 Task: Look for space in Denain, France from 1st June, 2023 to 9th June, 2023 for 6 adults in price range Rs.6000 to Rs.12000. Place can be entire place with 3 bedrooms having 3 beds and 3 bathrooms. Property type can be house, flat, guest house. Booking option can be shelf check-in. Required host language is English.
Action: Mouse moved to (381, 99)
Screenshot: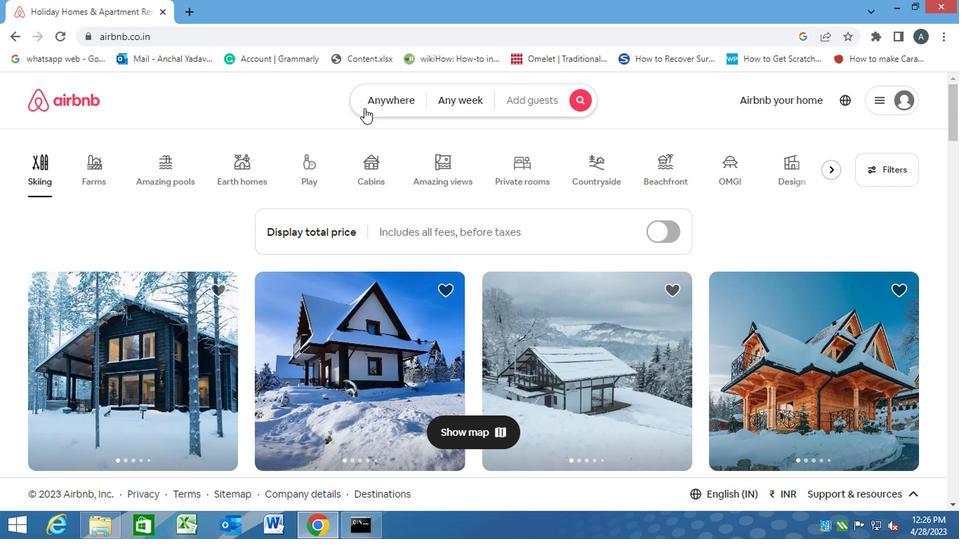 
Action: Mouse pressed left at (381, 99)
Screenshot: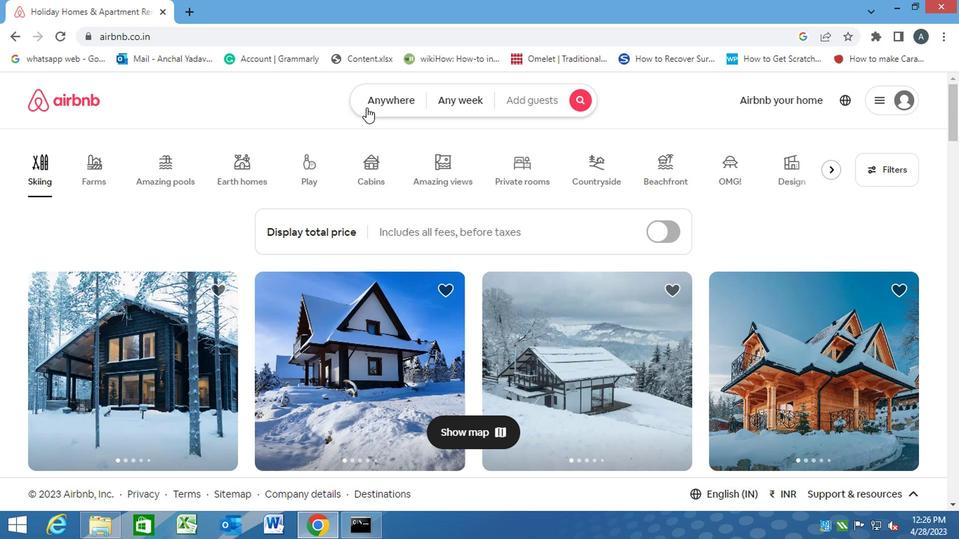 
Action: Mouse moved to (320, 159)
Screenshot: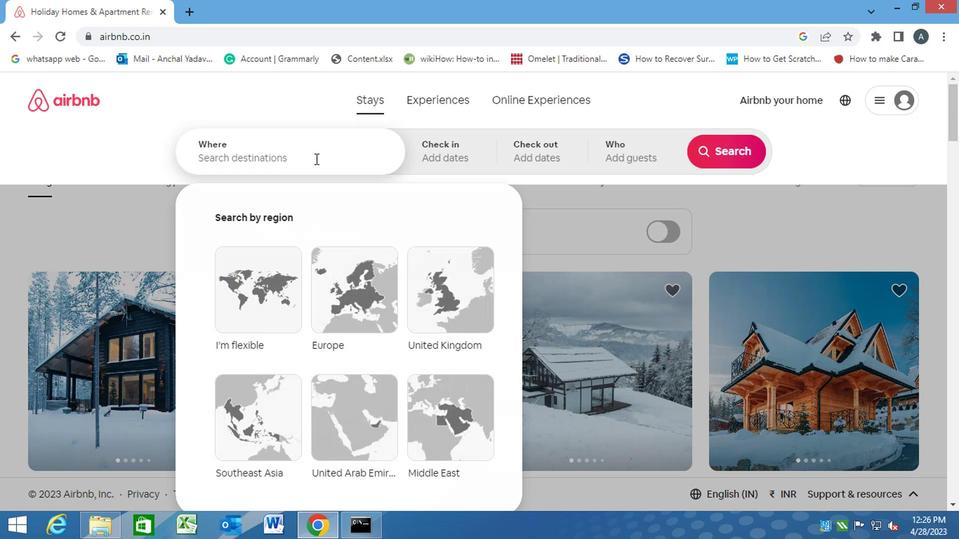 
Action: Mouse pressed left at (320, 159)
Screenshot: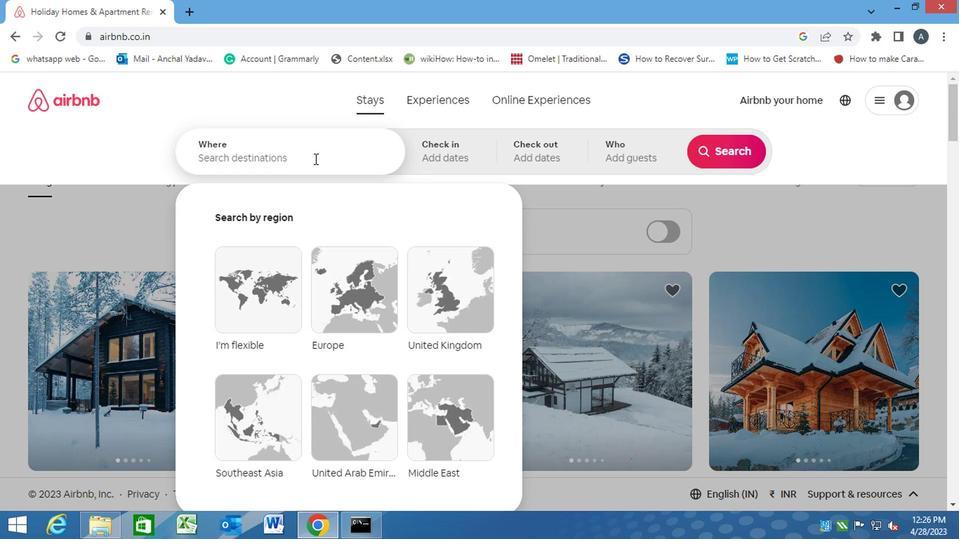 
Action: Key pressed d<Key.caps_lock>enain,<Key.space><Key.caps_lock>f<Key.caps_lock>rance<Key.enter>
Screenshot: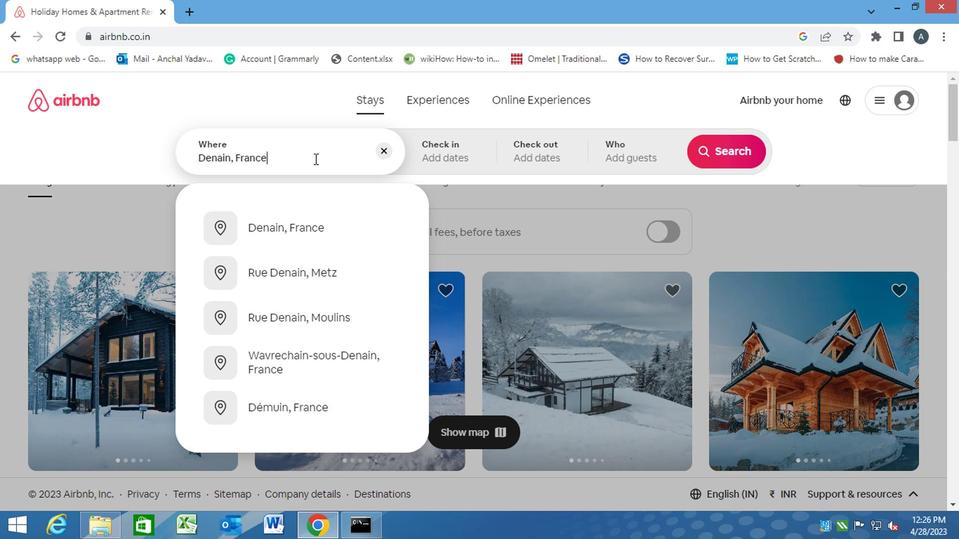 
Action: Mouse moved to (710, 268)
Screenshot: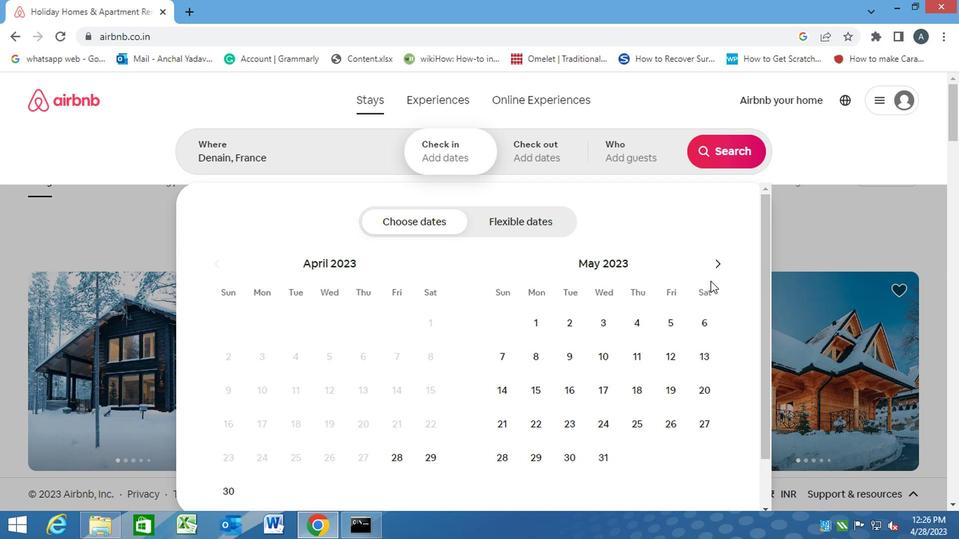 
Action: Mouse pressed left at (710, 268)
Screenshot: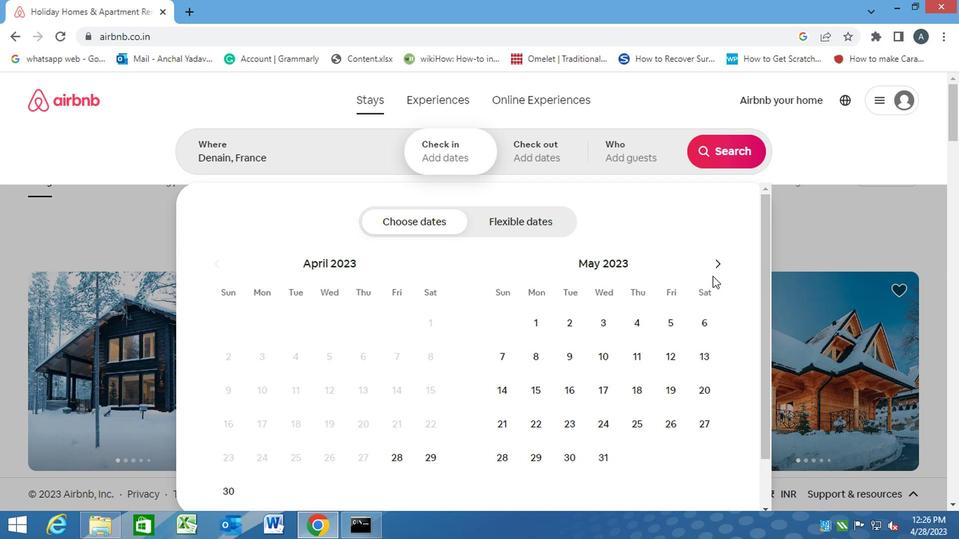 
Action: Mouse moved to (630, 328)
Screenshot: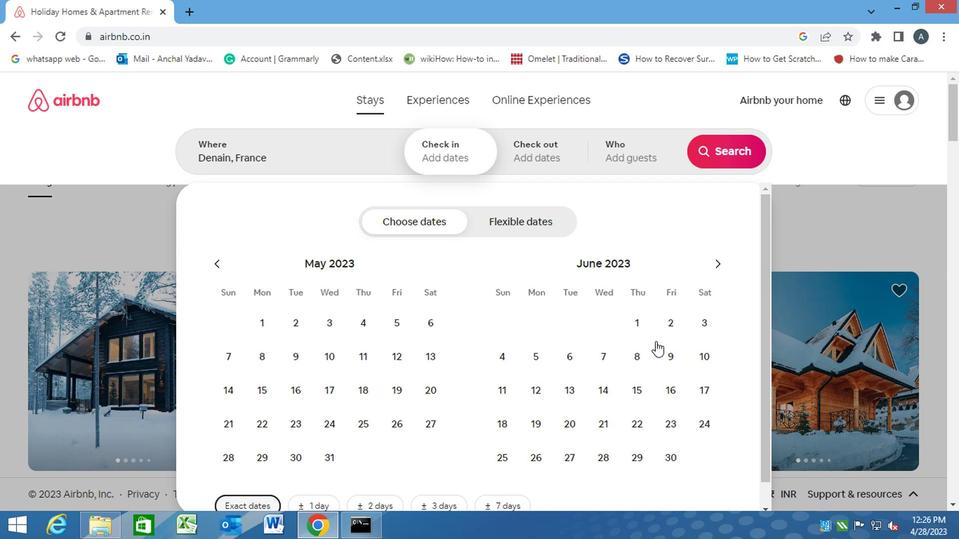 
Action: Mouse pressed left at (630, 328)
Screenshot: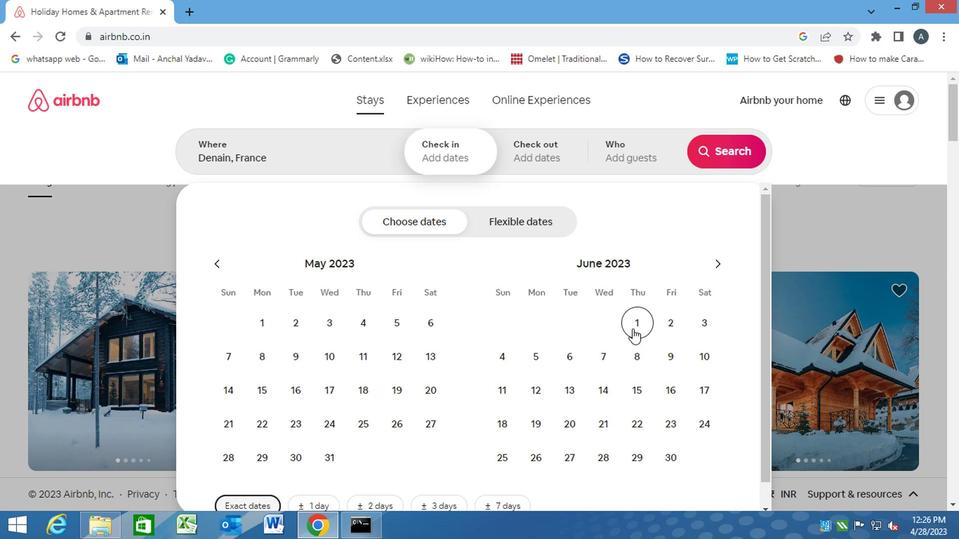 
Action: Mouse moved to (670, 359)
Screenshot: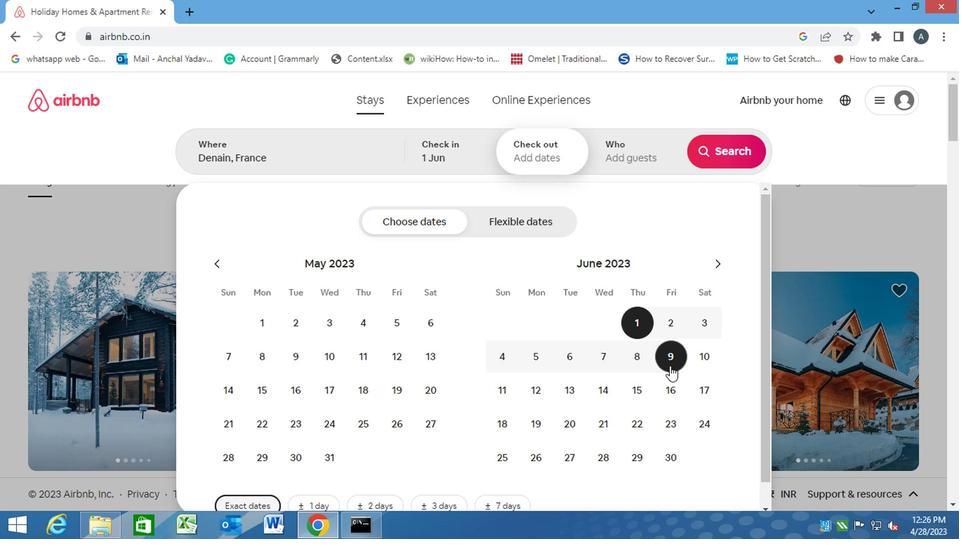 
Action: Mouse pressed left at (670, 359)
Screenshot: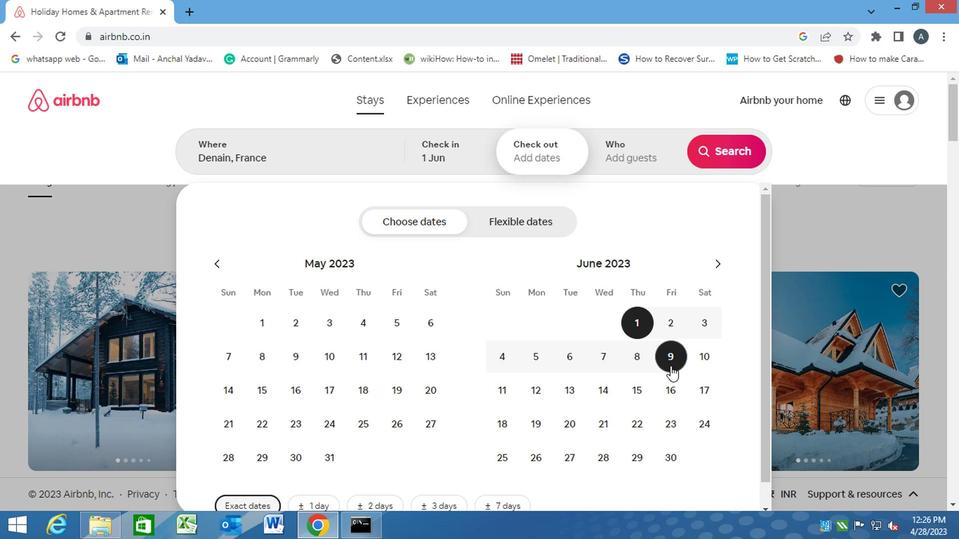 
Action: Mouse moved to (630, 152)
Screenshot: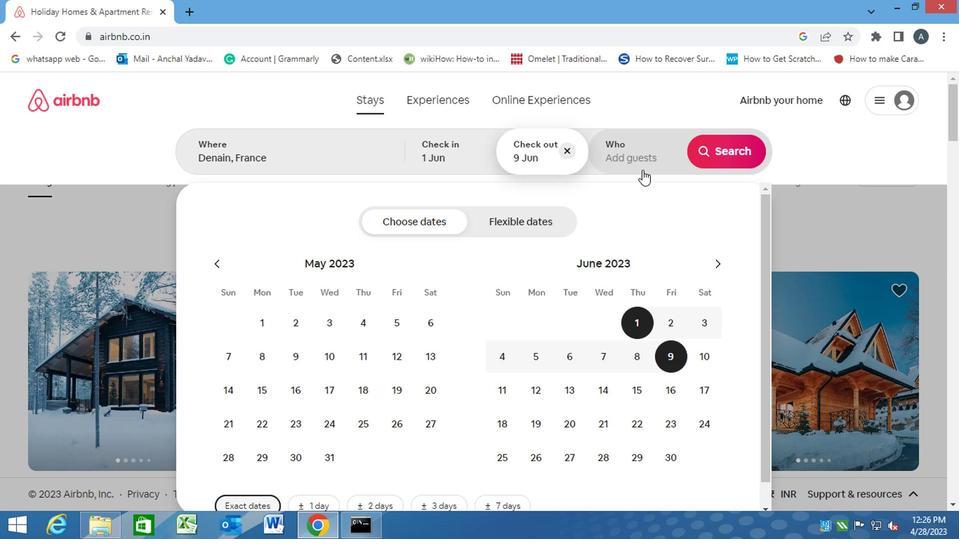 
Action: Mouse pressed left at (630, 152)
Screenshot: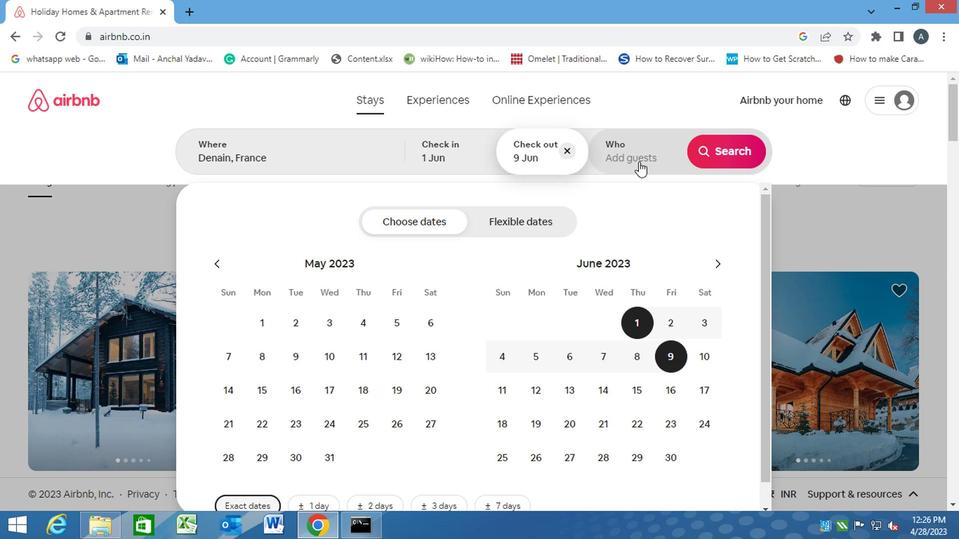 
Action: Mouse moved to (724, 225)
Screenshot: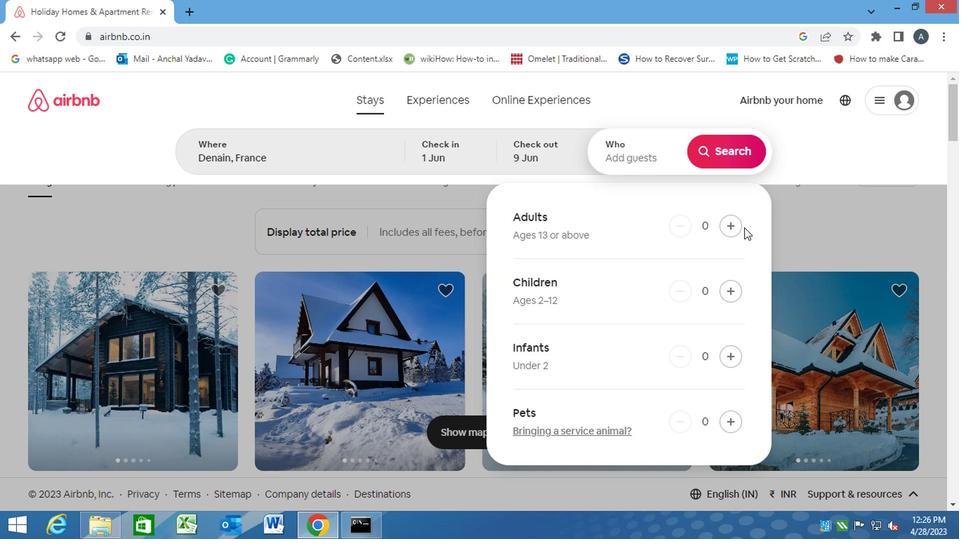 
Action: Mouse pressed left at (724, 225)
Screenshot: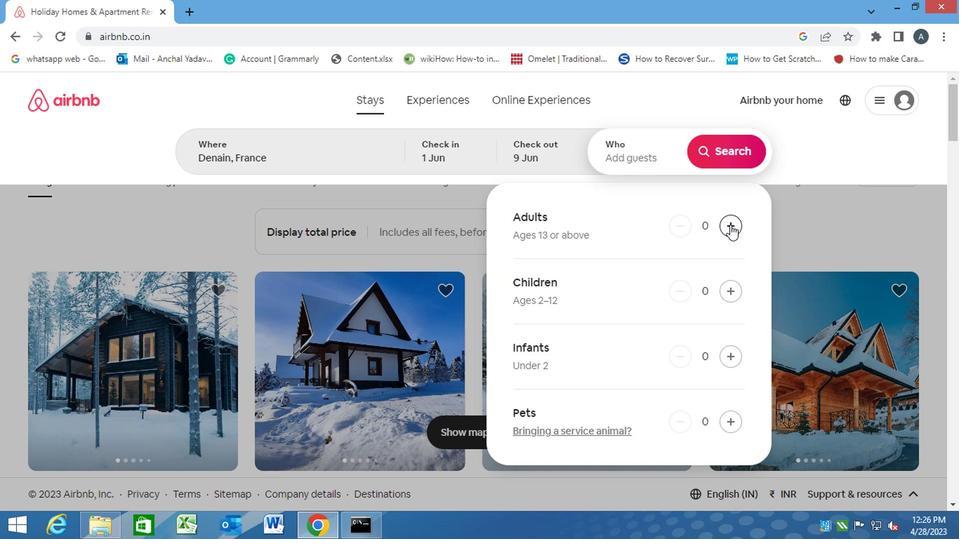 
Action: Mouse pressed left at (724, 225)
Screenshot: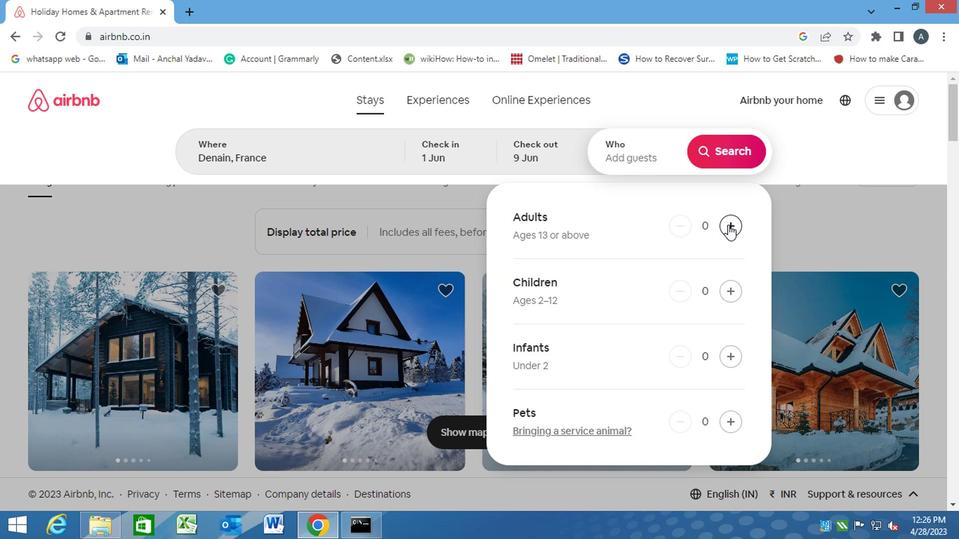 
Action: Mouse pressed left at (724, 225)
Screenshot: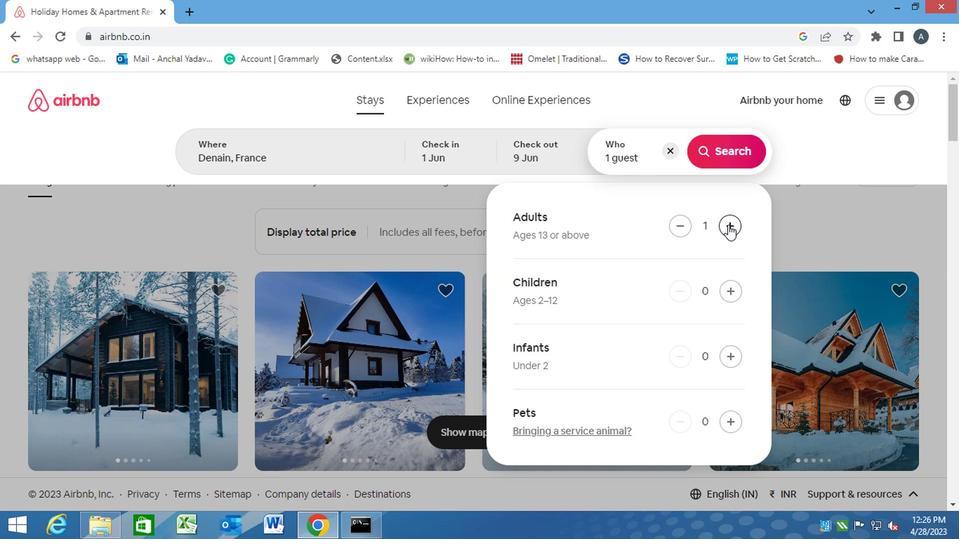 
Action: Mouse pressed left at (724, 225)
Screenshot: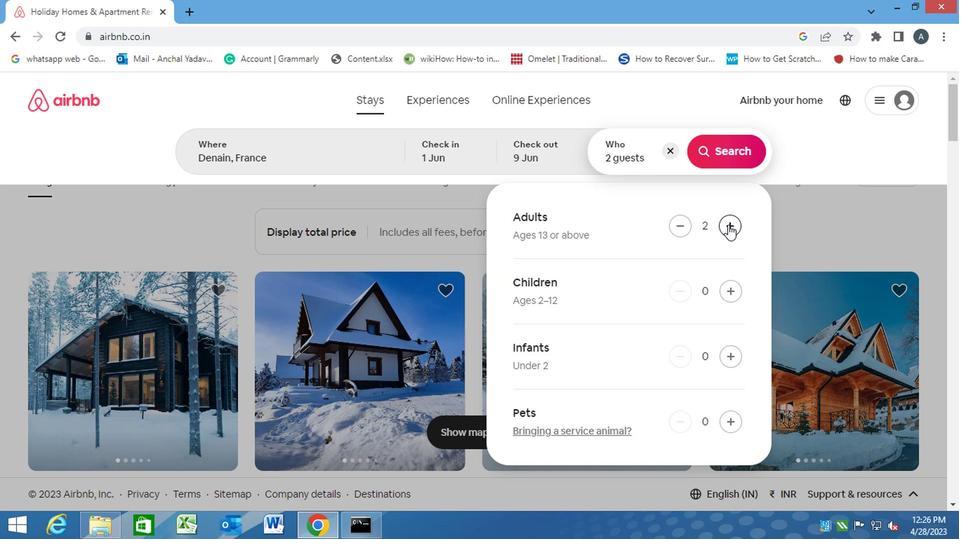 
Action: Mouse pressed left at (724, 225)
Screenshot: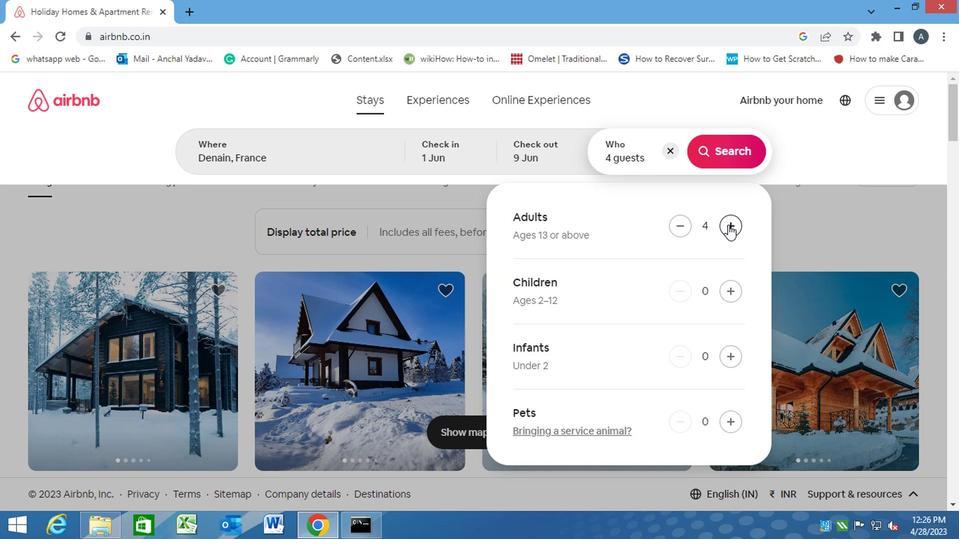
Action: Mouse pressed left at (724, 225)
Screenshot: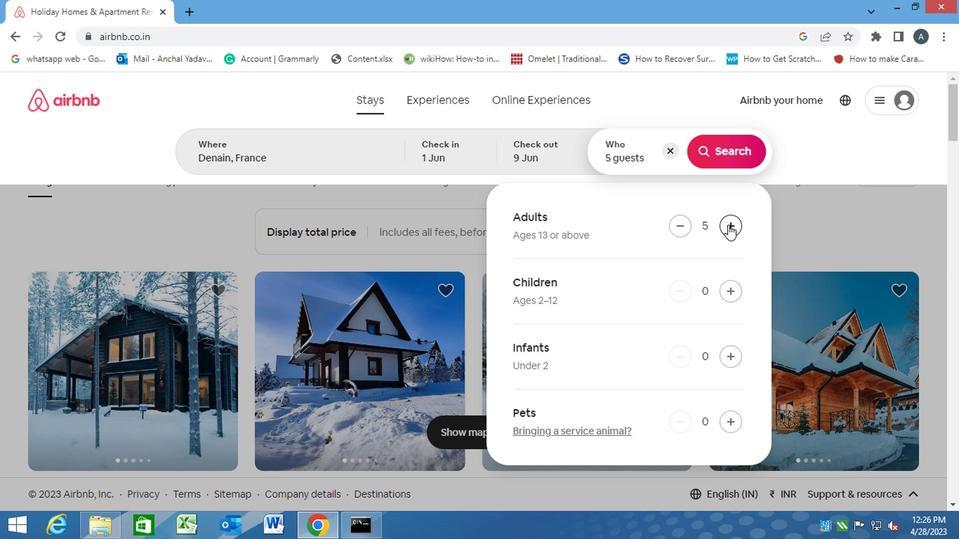 
Action: Mouse moved to (720, 154)
Screenshot: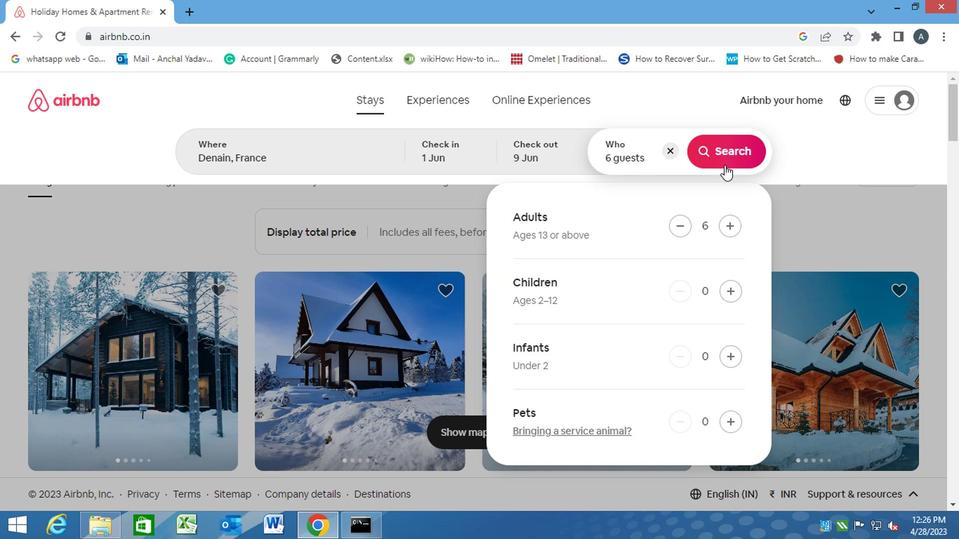 
Action: Mouse pressed left at (720, 154)
Screenshot: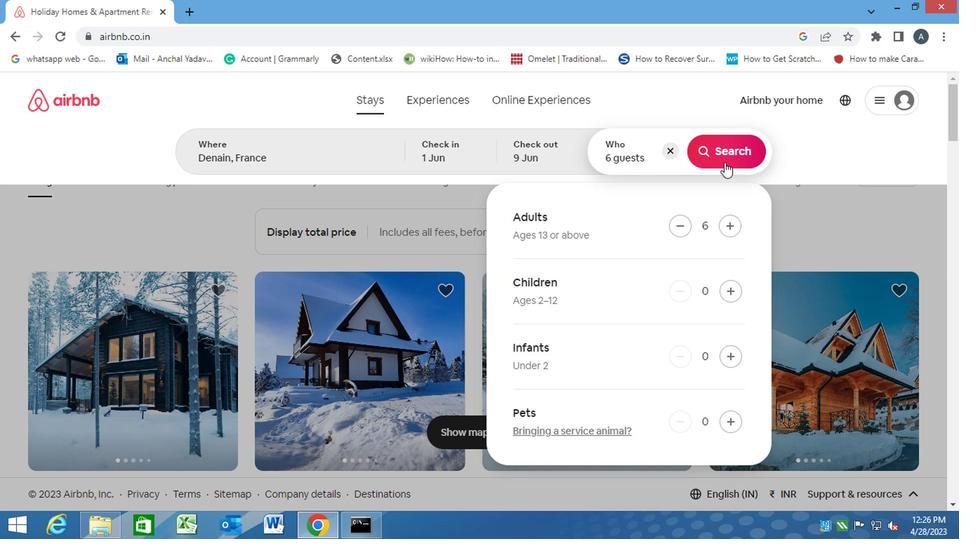 
Action: Mouse moved to (903, 151)
Screenshot: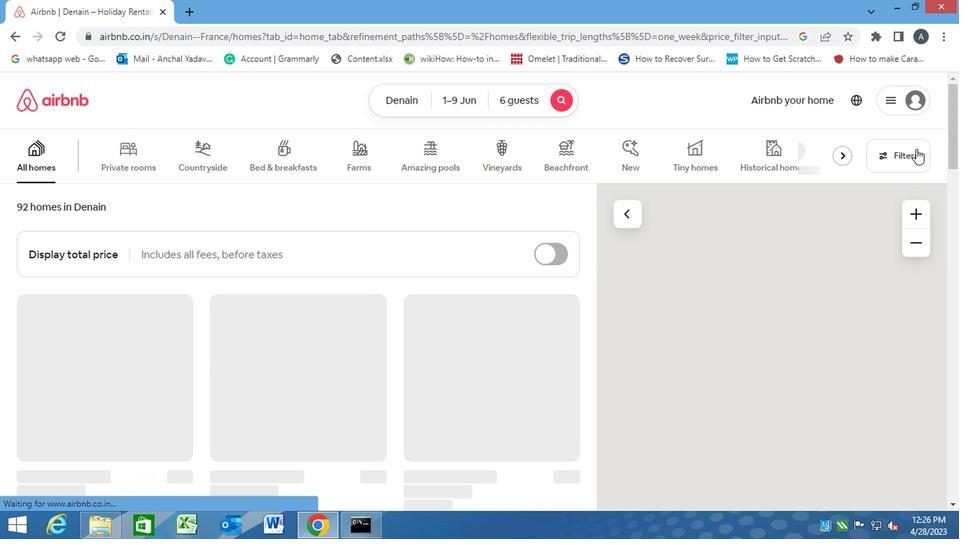 
Action: Mouse pressed left at (903, 151)
Screenshot: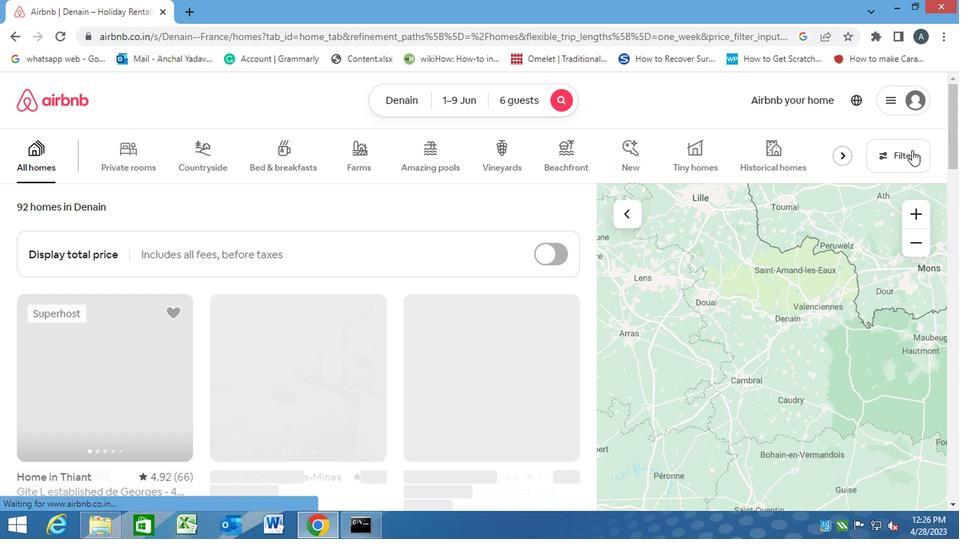 
Action: Mouse moved to (256, 319)
Screenshot: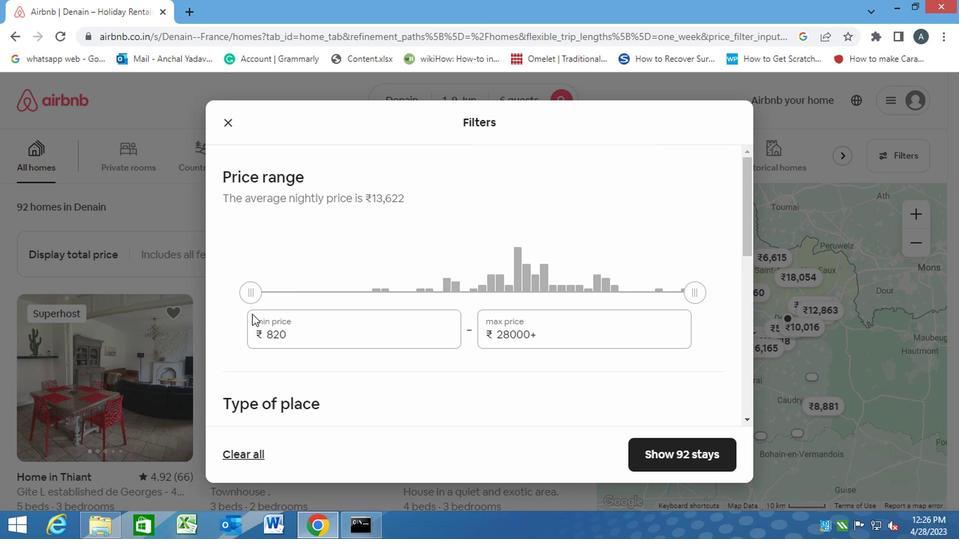 
Action: Mouse scrolled (256, 319) with delta (0, 0)
Screenshot: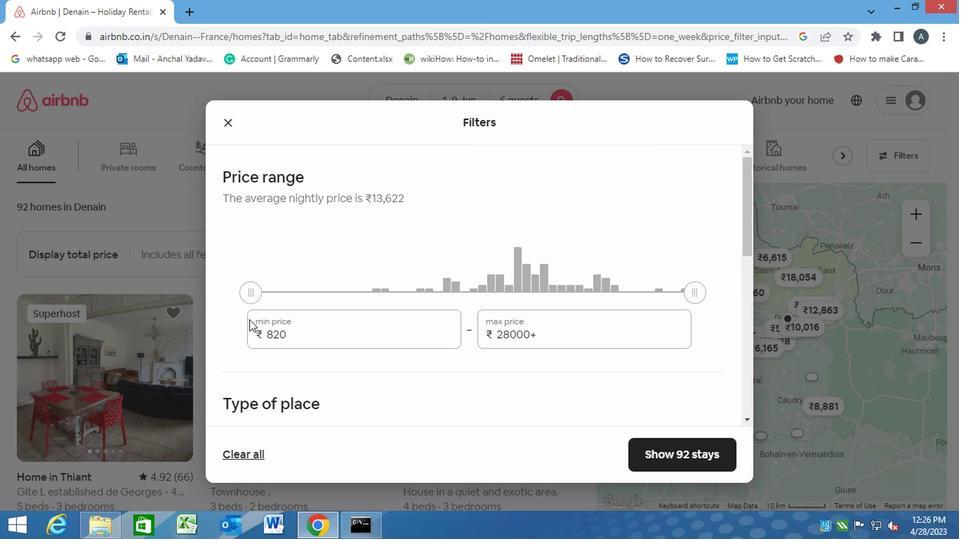 
Action: Mouse scrolled (256, 319) with delta (0, 0)
Screenshot: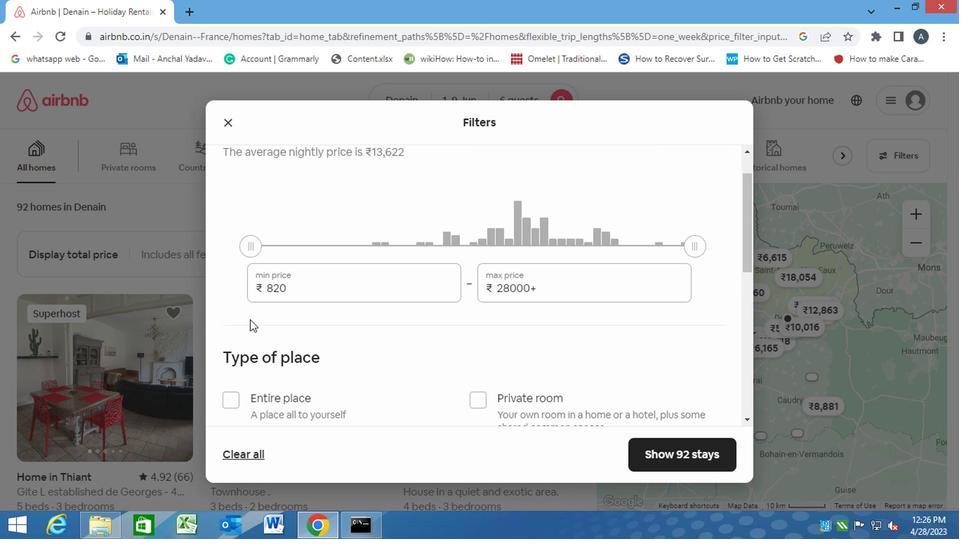 
Action: Mouse moved to (296, 192)
Screenshot: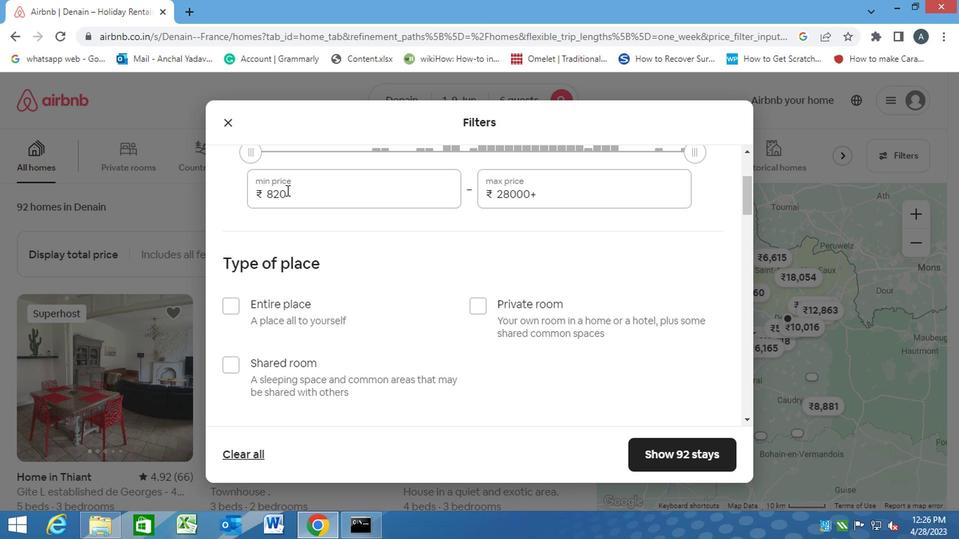 
Action: Mouse pressed left at (296, 192)
Screenshot: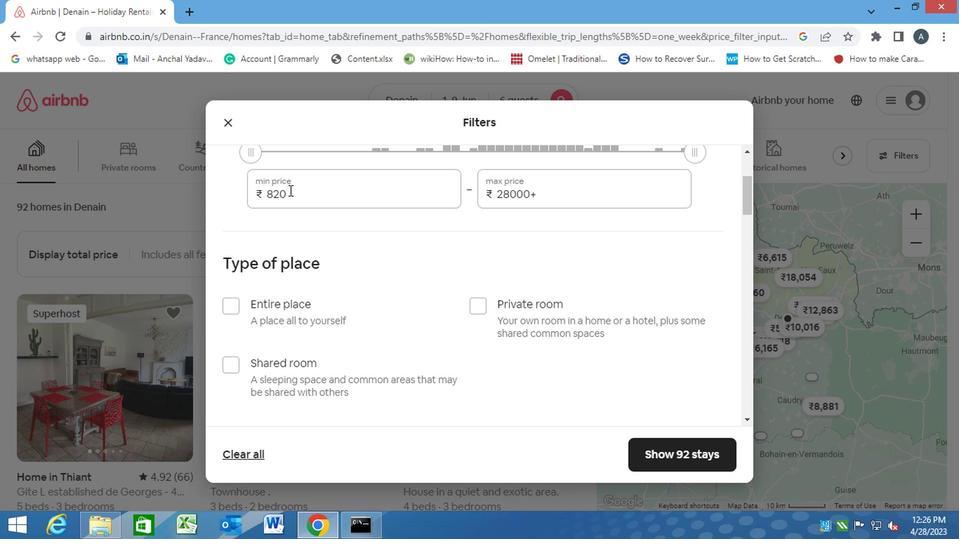 
Action: Mouse moved to (259, 194)
Screenshot: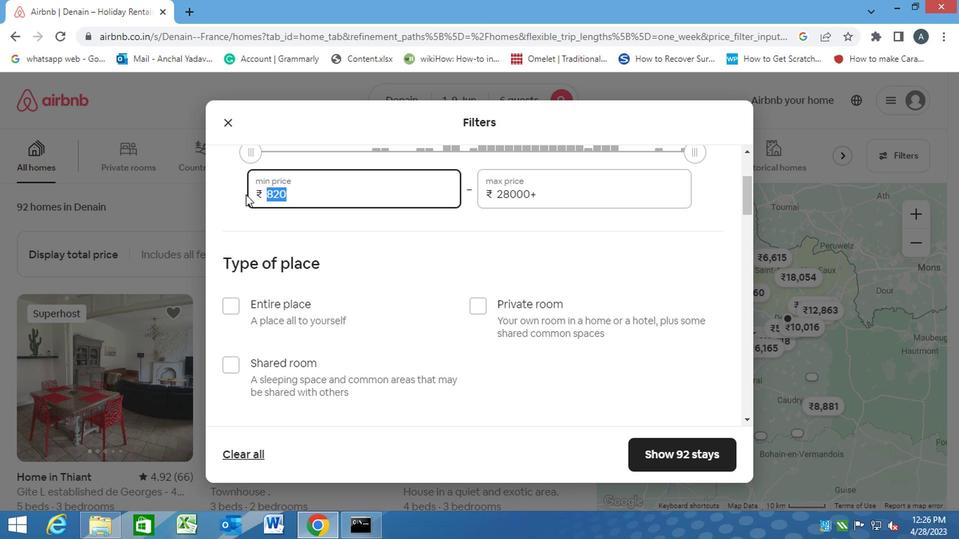 
Action: Key pressed 6000<Key.tab><Key.backspace><Key.backspace><Key.backspace><Key.backspace><Key.backspace><Key.backspace><Key.backspace><Key.backspace><Key.backspace><Key.backspace><Key.backspace><Key.backspace><Key.backspace><Key.backspace><Key.backspace><Key.backspace><Key.backspace><Key.backspace><Key.backspace><Key.backspace>12000
Screenshot: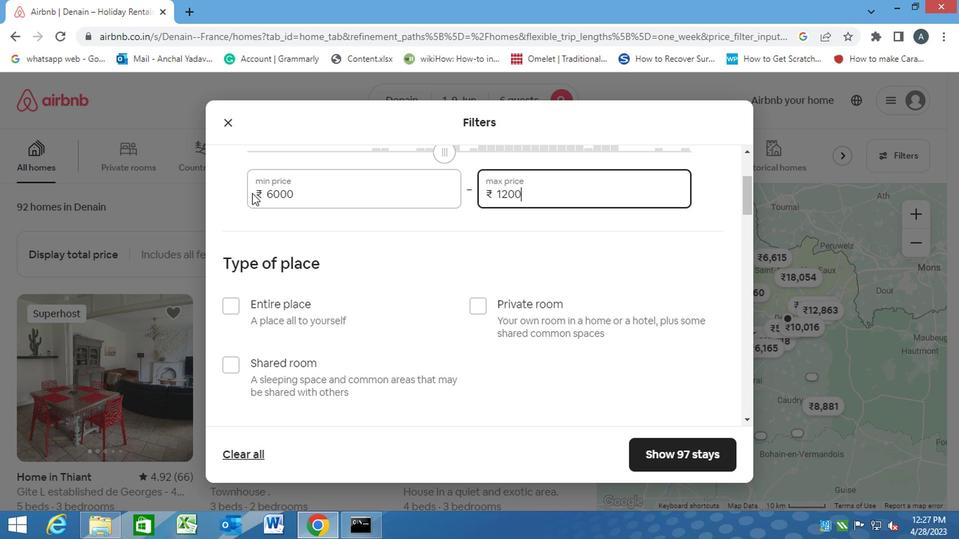 
Action: Mouse moved to (350, 233)
Screenshot: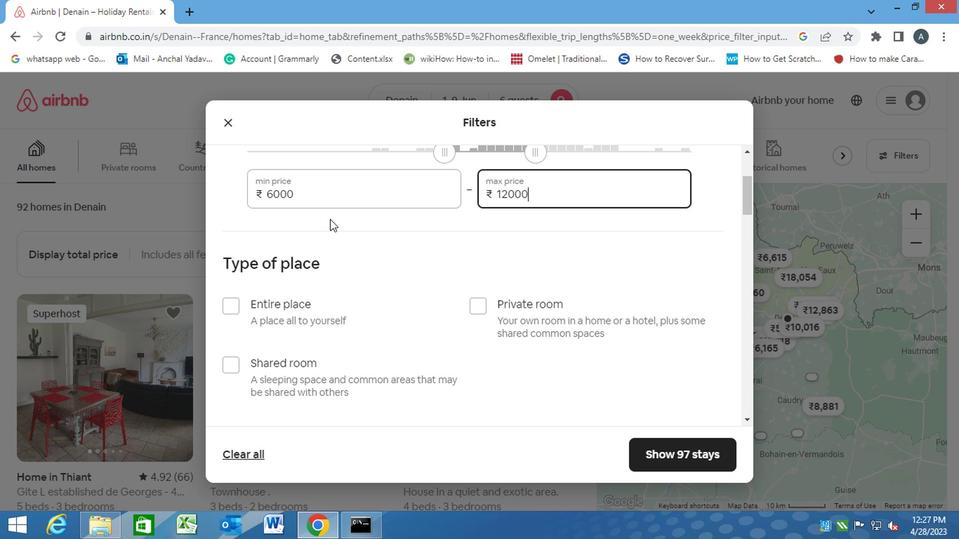 
Action: Mouse pressed left at (350, 233)
Screenshot: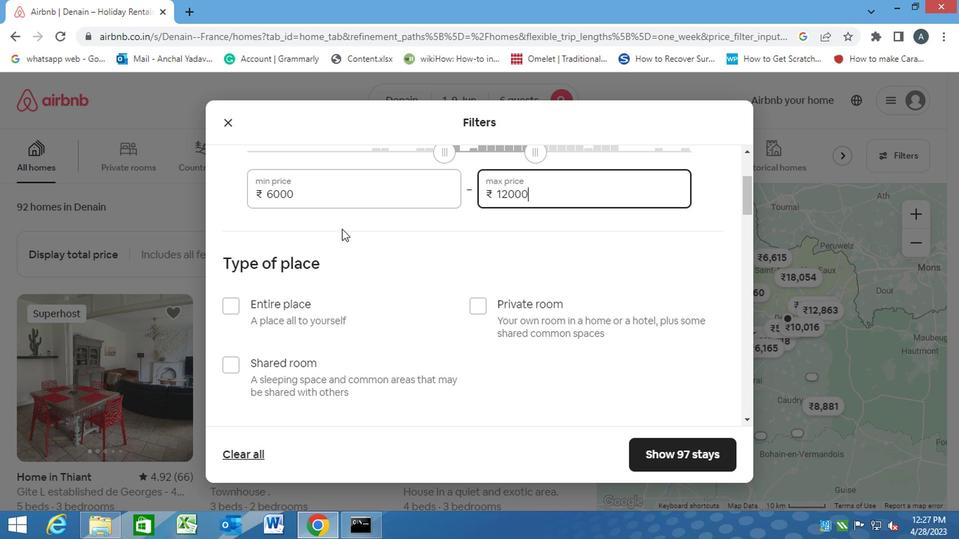 
Action: Mouse moved to (351, 233)
Screenshot: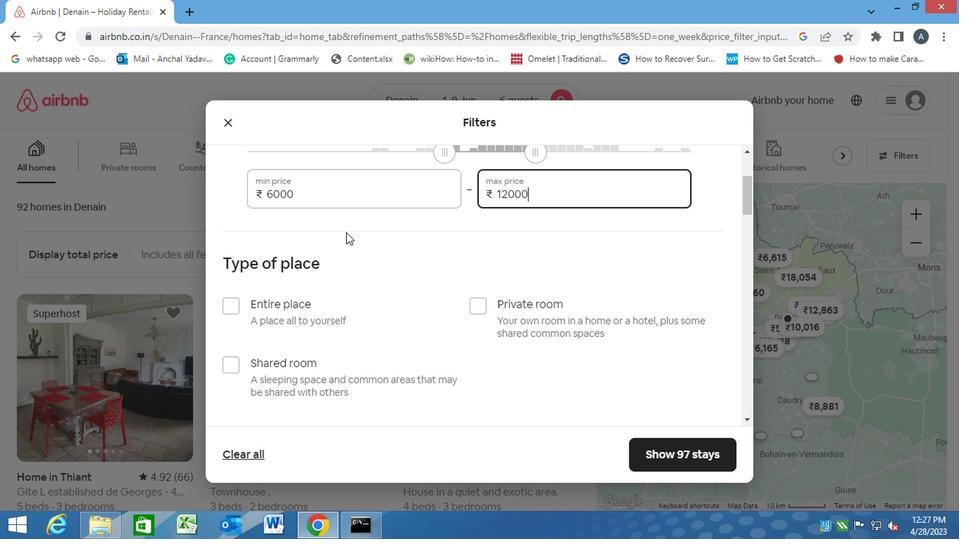 
Action: Mouse scrolled (351, 232) with delta (0, 0)
Screenshot: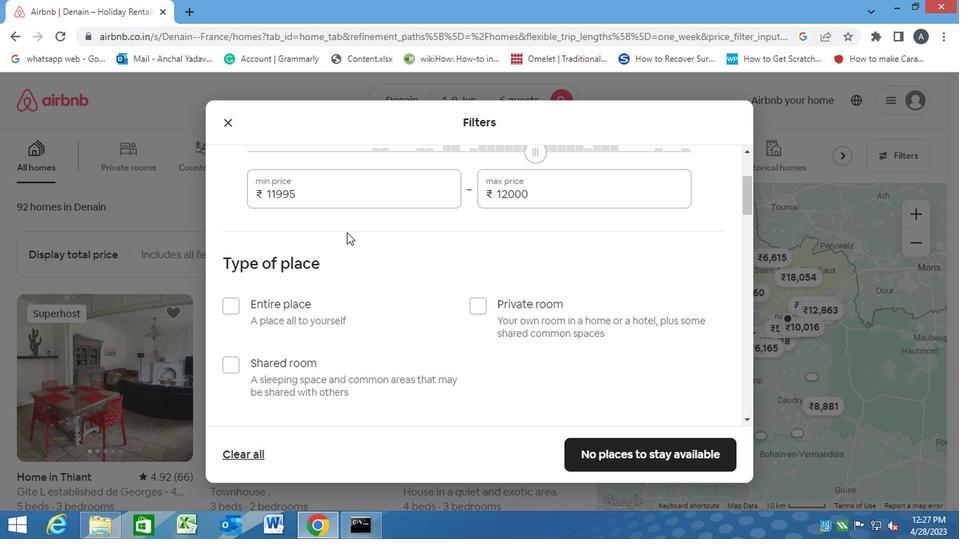 
Action: Mouse moved to (236, 231)
Screenshot: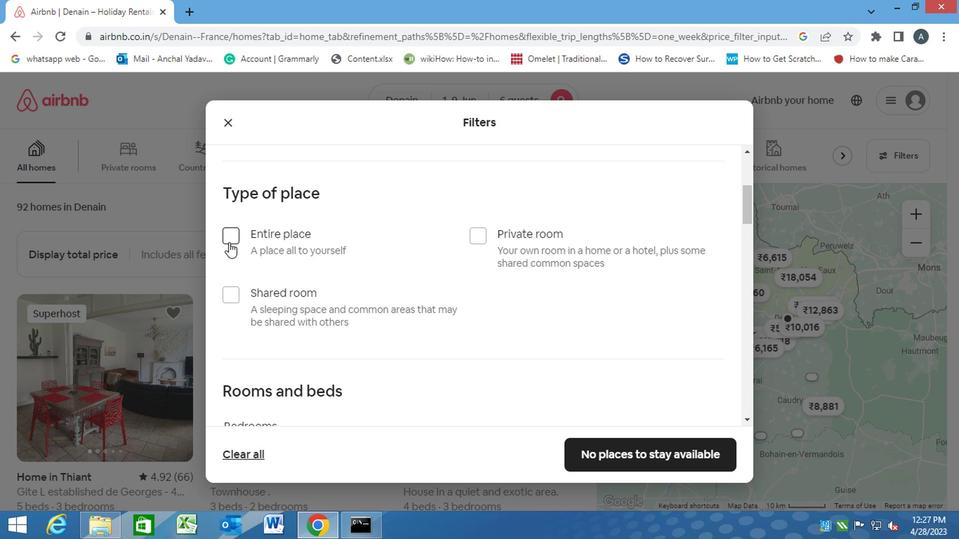 
Action: Mouse pressed left at (236, 231)
Screenshot: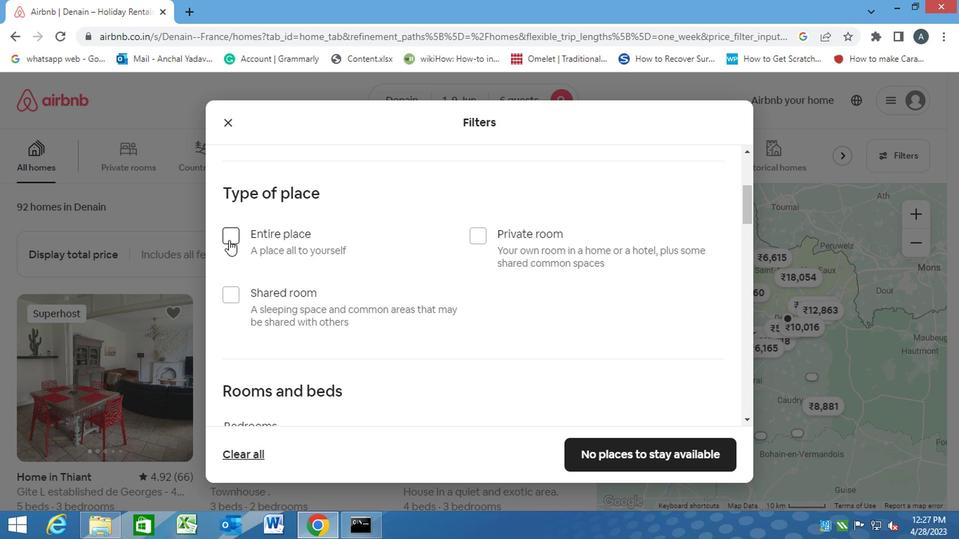 
Action: Mouse moved to (297, 267)
Screenshot: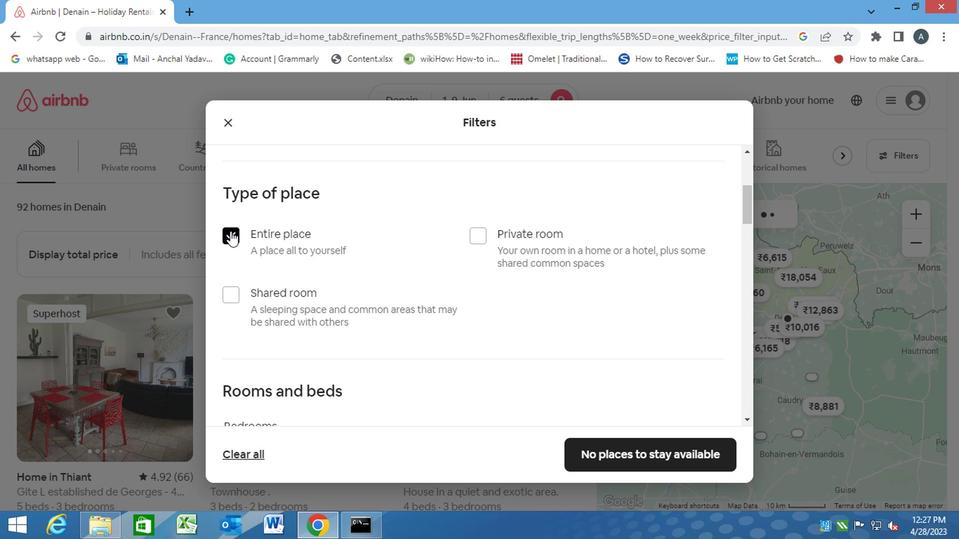 
Action: Mouse scrolled (297, 266) with delta (0, 0)
Screenshot: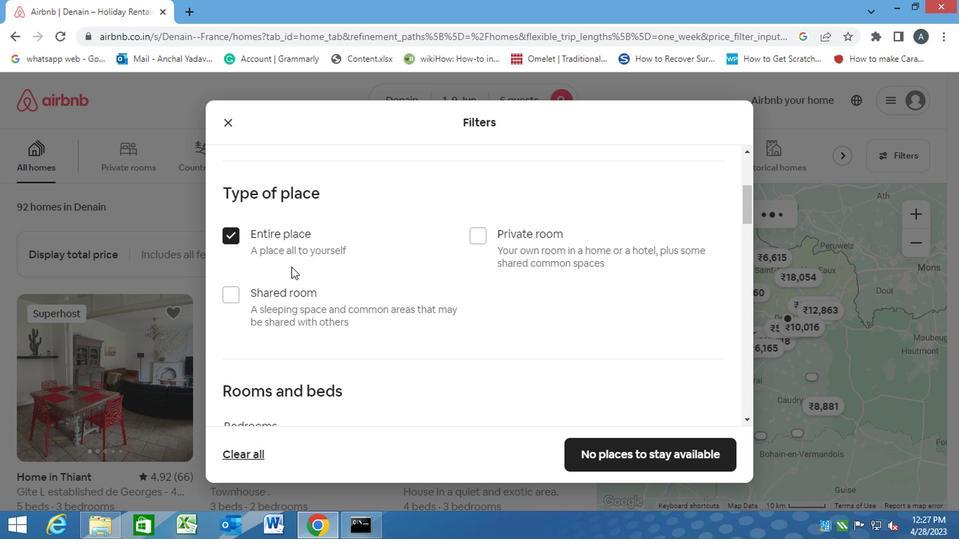 
Action: Mouse moved to (298, 268)
Screenshot: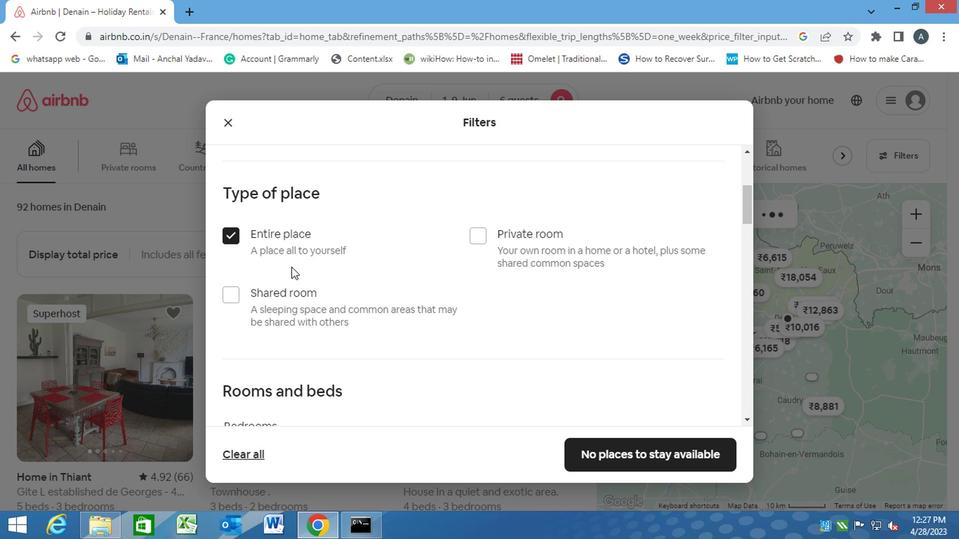 
Action: Mouse scrolled (298, 268) with delta (0, 0)
Screenshot: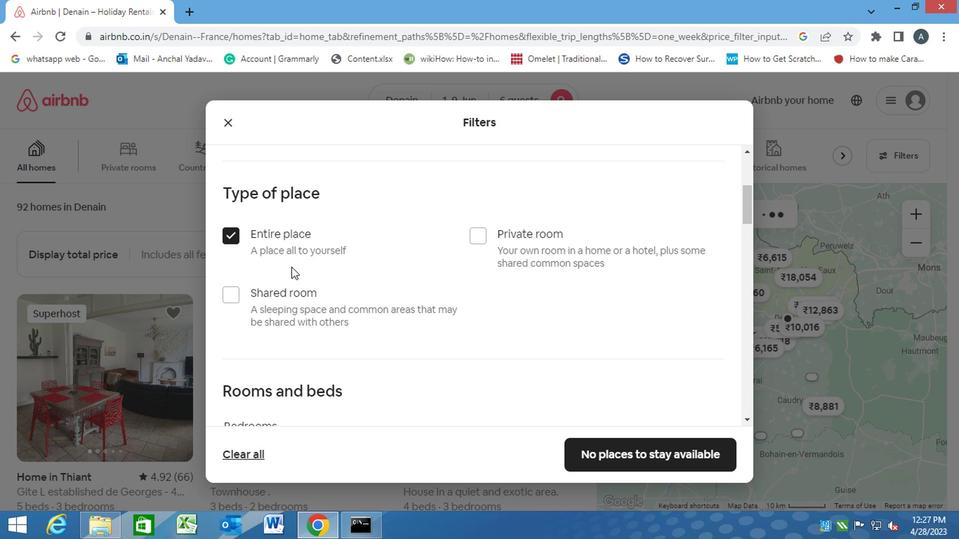 
Action: Mouse moved to (298, 270)
Screenshot: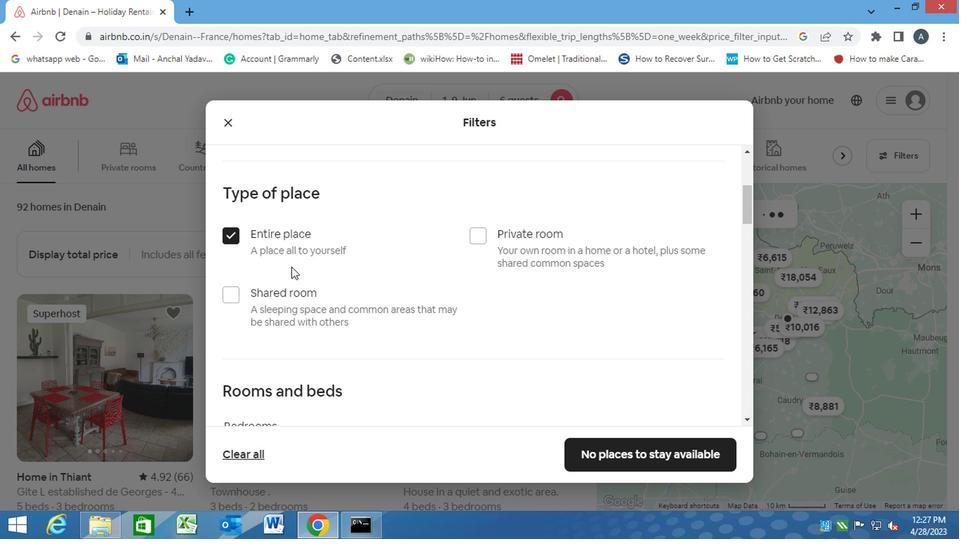 
Action: Mouse scrolled (298, 269) with delta (0, 0)
Screenshot: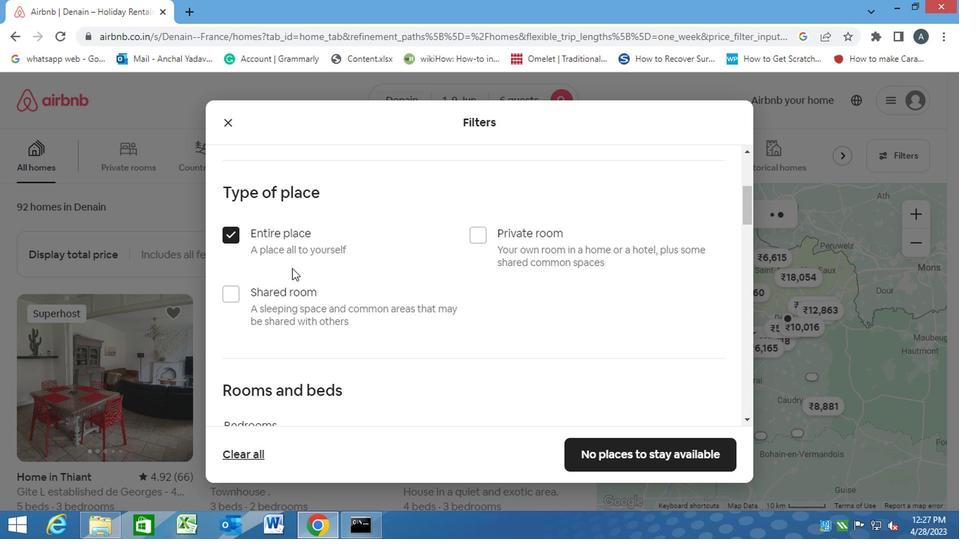 
Action: Mouse scrolled (298, 269) with delta (0, 0)
Screenshot: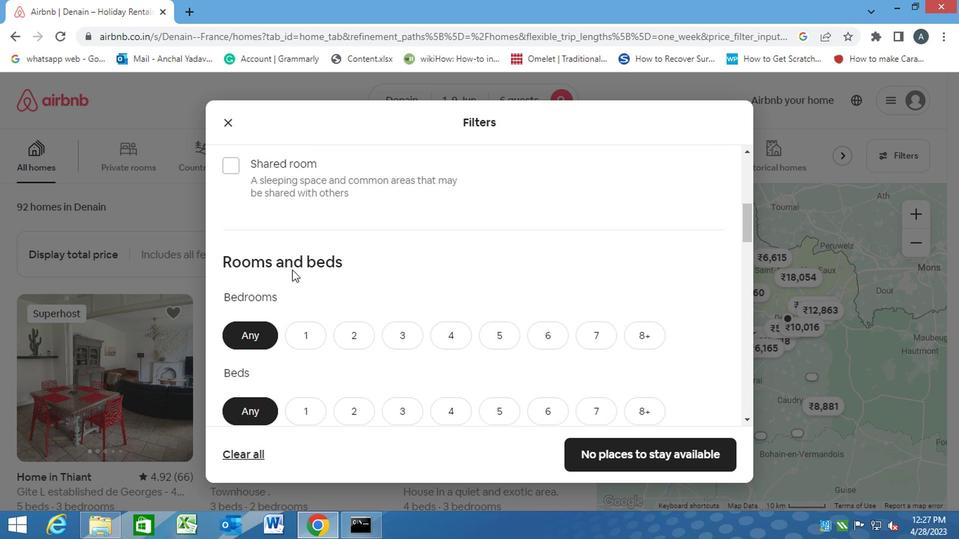 
Action: Mouse moved to (409, 183)
Screenshot: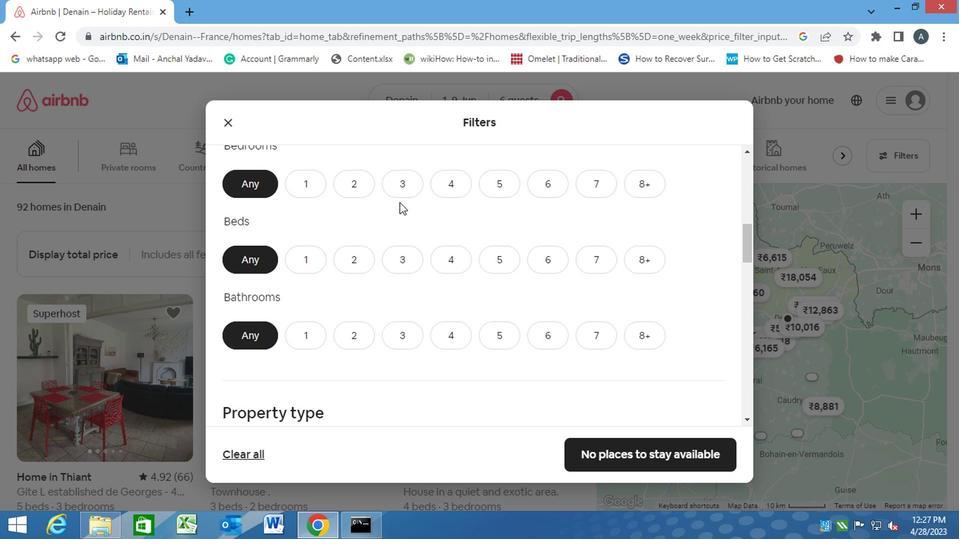 
Action: Mouse pressed left at (409, 183)
Screenshot: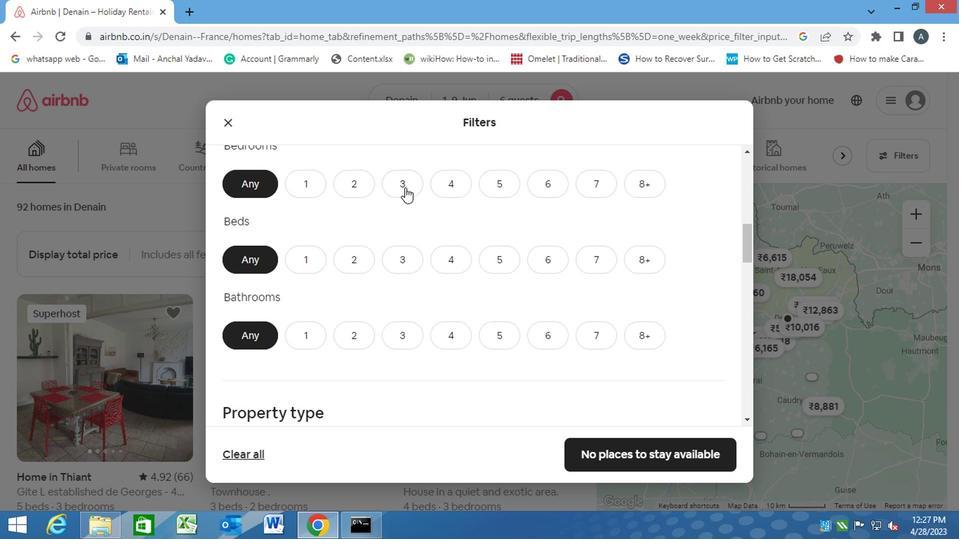 
Action: Mouse moved to (403, 254)
Screenshot: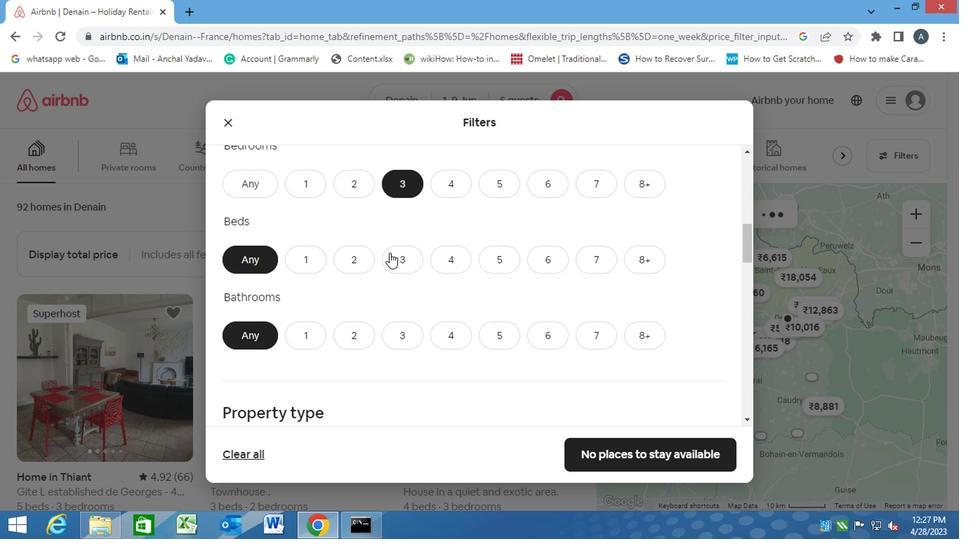 
Action: Mouse pressed left at (403, 254)
Screenshot: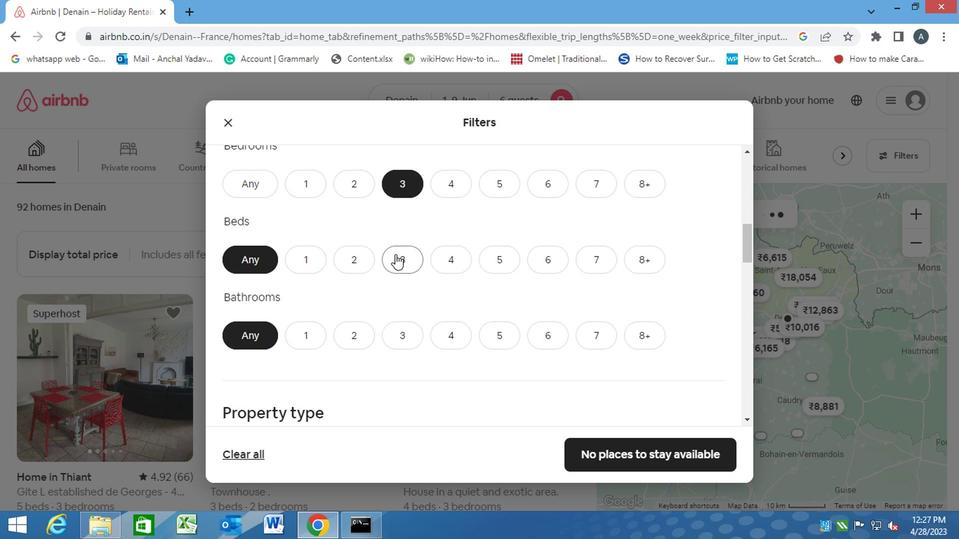 
Action: Mouse moved to (407, 334)
Screenshot: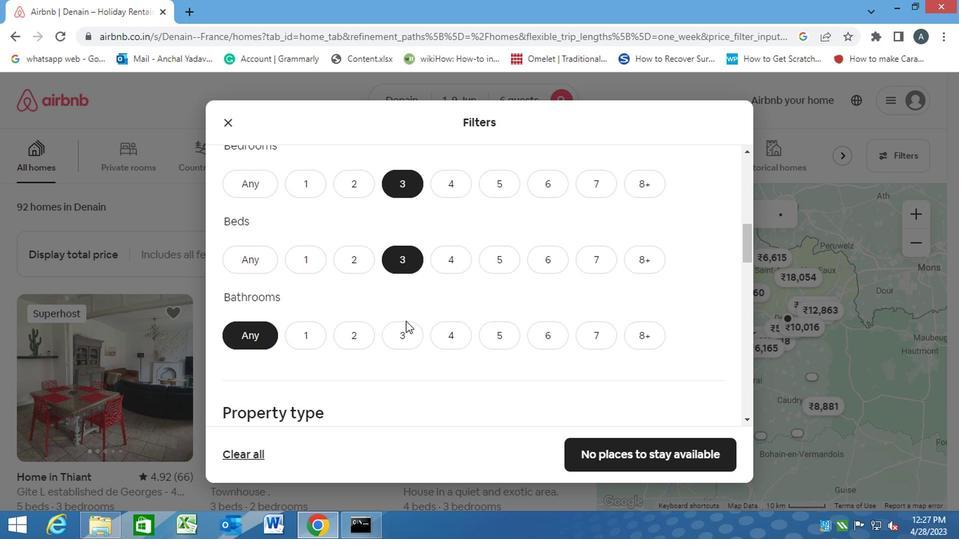 
Action: Mouse pressed left at (407, 334)
Screenshot: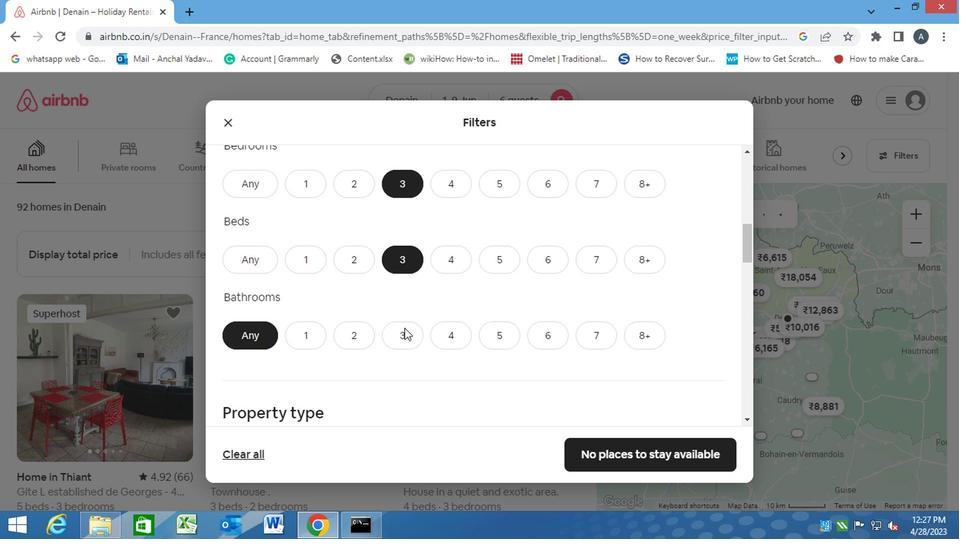 
Action: Mouse moved to (407, 335)
Screenshot: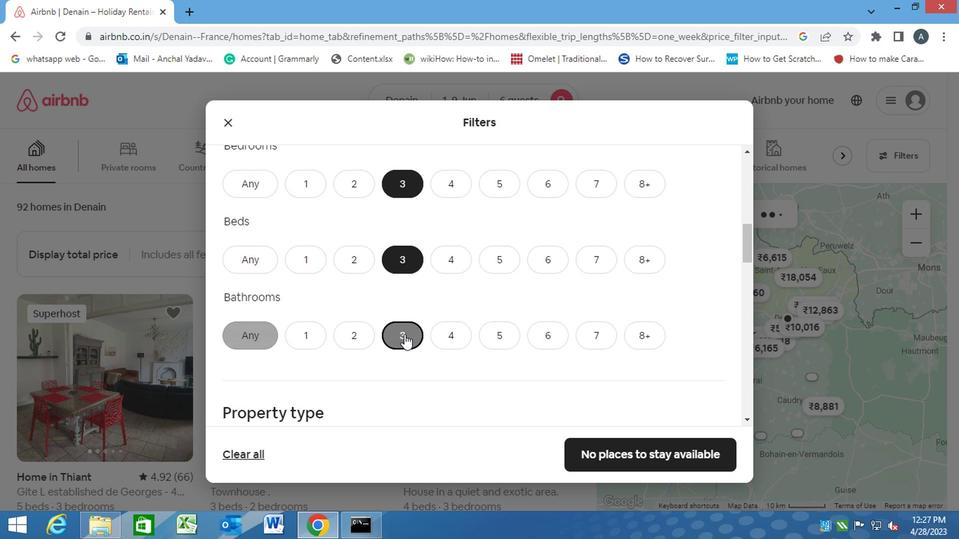 
Action: Mouse scrolled (407, 335) with delta (0, 0)
Screenshot: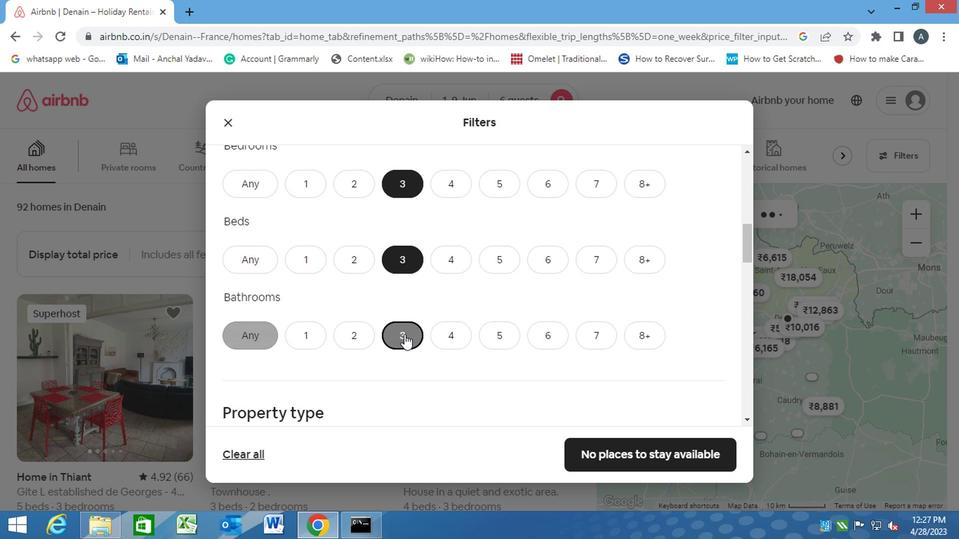 
Action: Mouse moved to (398, 366)
Screenshot: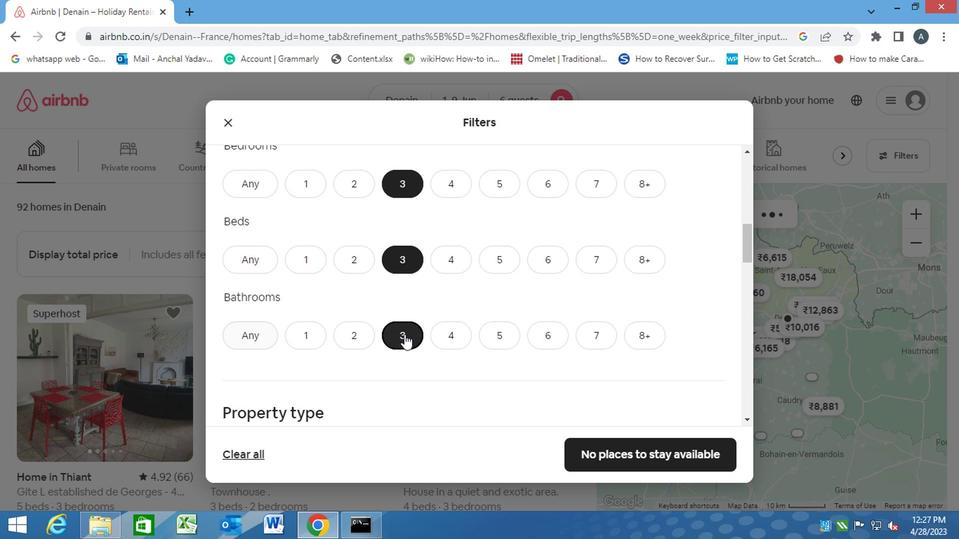 
Action: Mouse scrolled (398, 365) with delta (0, 0)
Screenshot: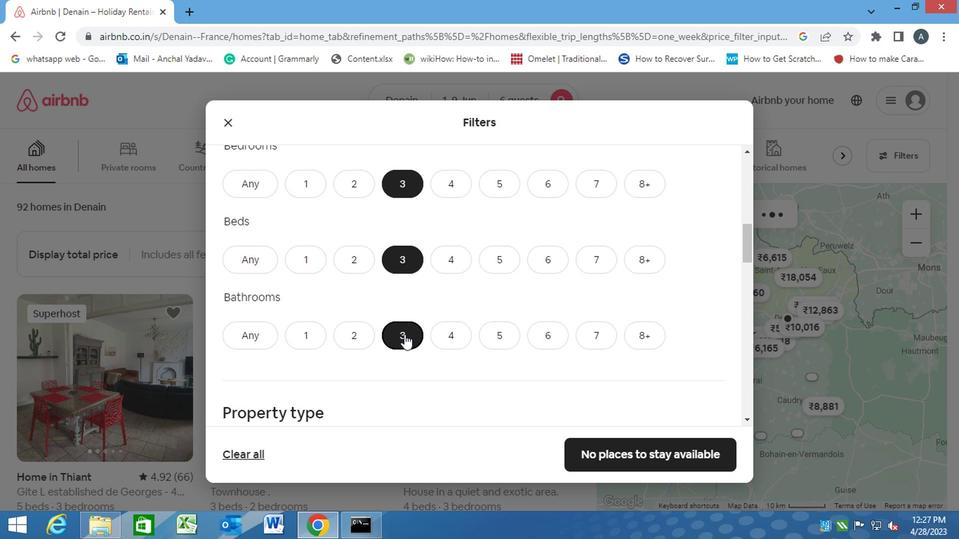 
Action: Mouse moved to (398, 367)
Screenshot: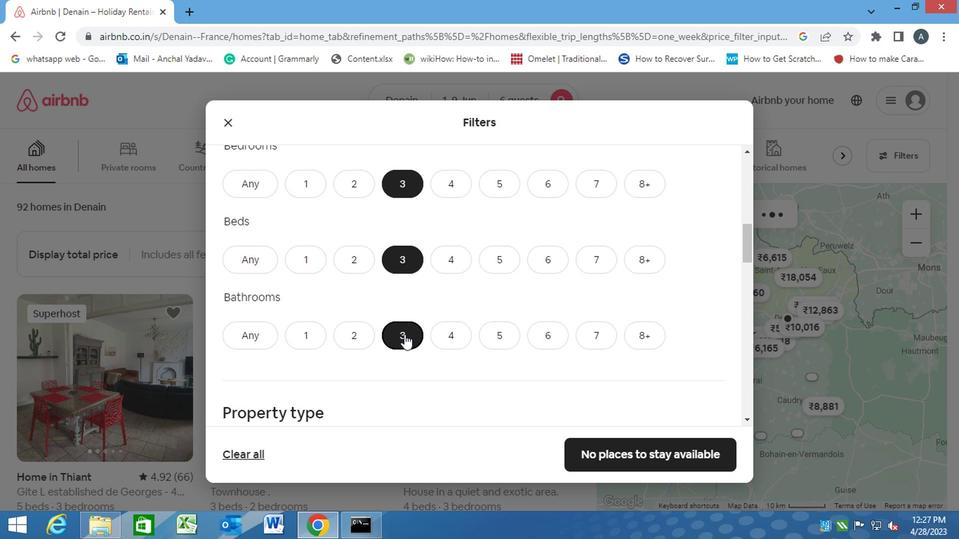 
Action: Mouse scrolled (398, 366) with delta (0, 0)
Screenshot: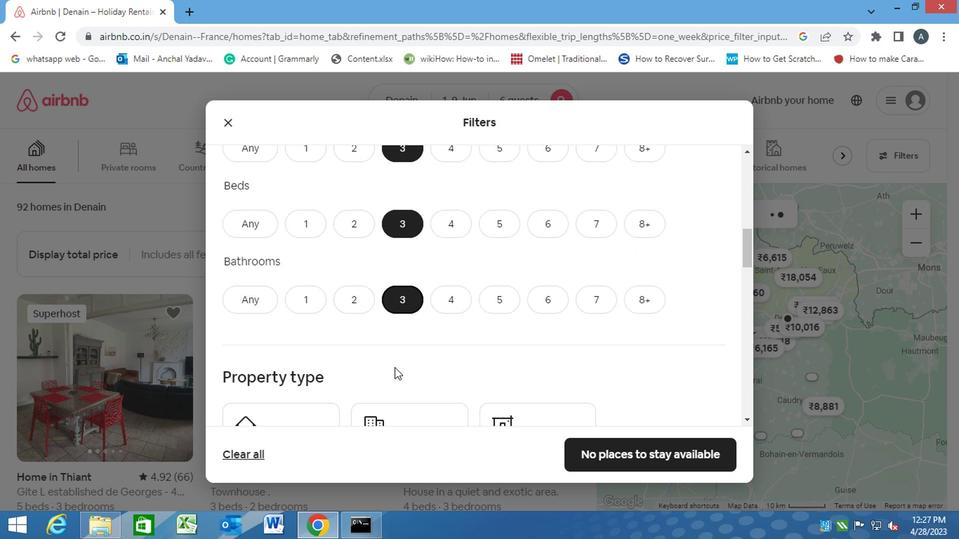 
Action: Mouse moved to (255, 275)
Screenshot: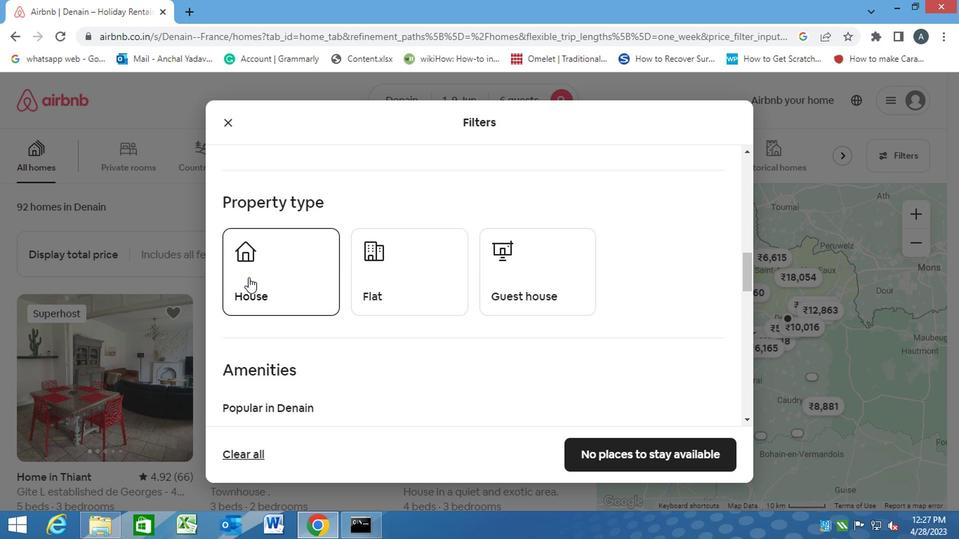 
Action: Mouse pressed left at (255, 275)
Screenshot: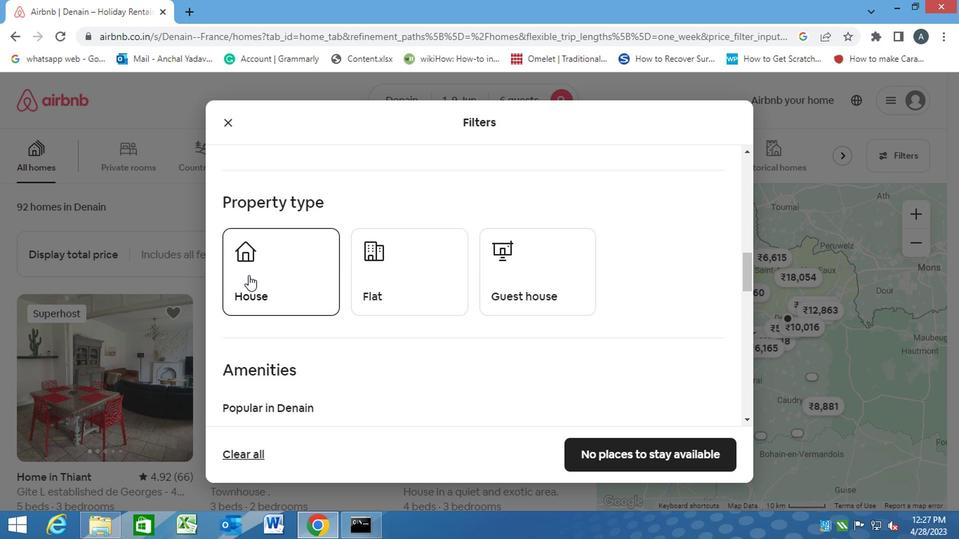 
Action: Mouse moved to (429, 272)
Screenshot: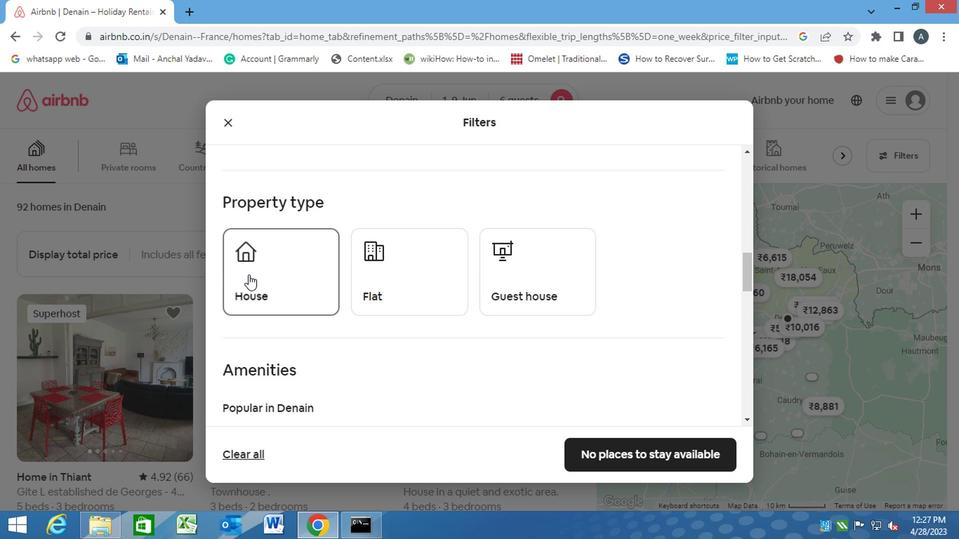 
Action: Mouse pressed left at (429, 272)
Screenshot: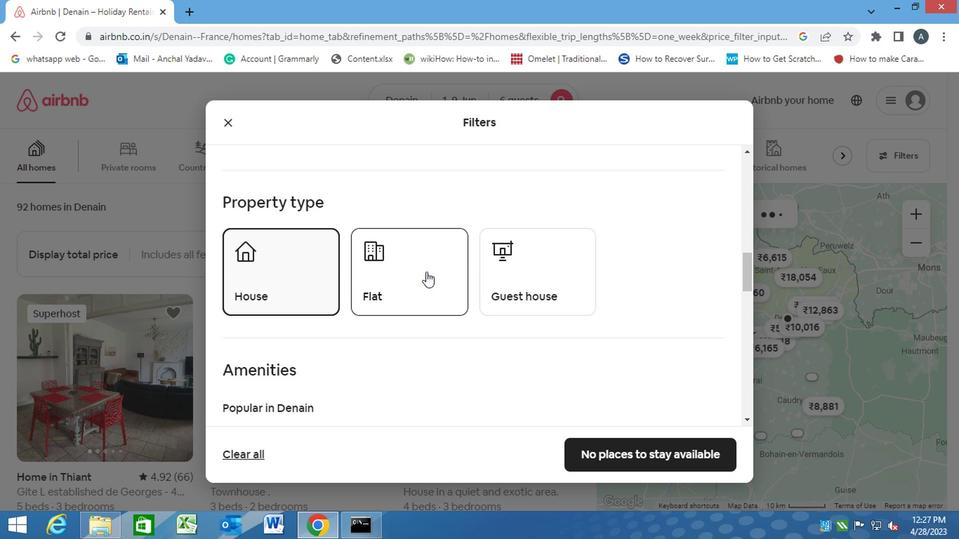 
Action: Mouse moved to (562, 263)
Screenshot: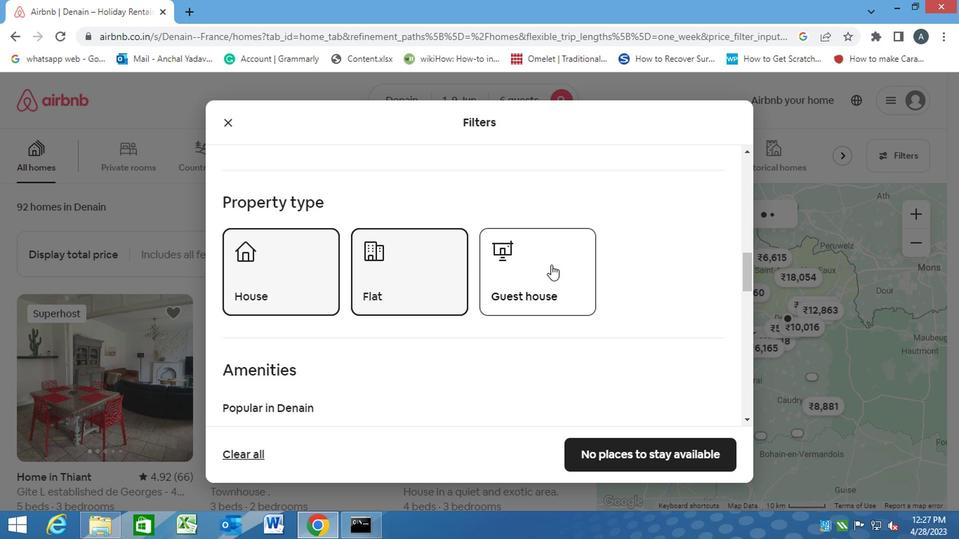 
Action: Mouse pressed left at (562, 263)
Screenshot: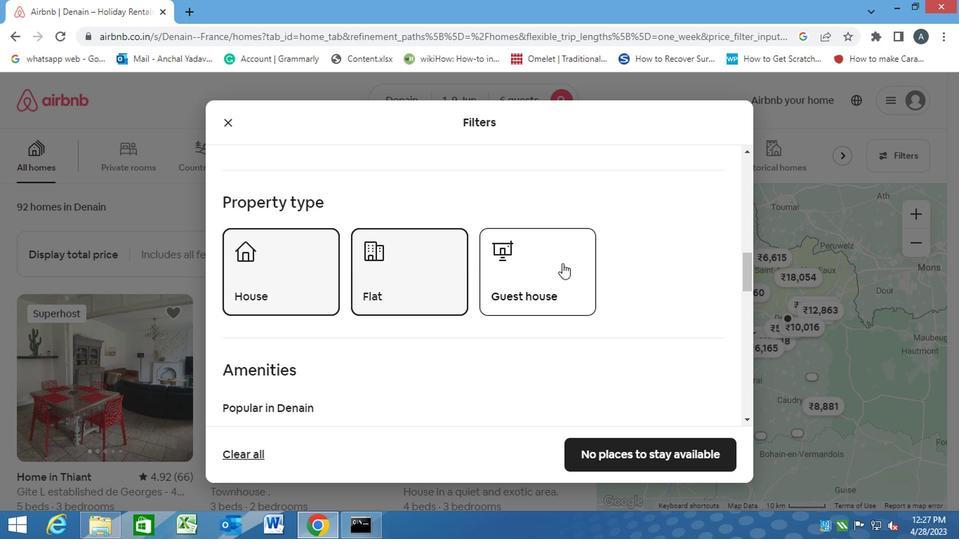 
Action: Mouse moved to (332, 319)
Screenshot: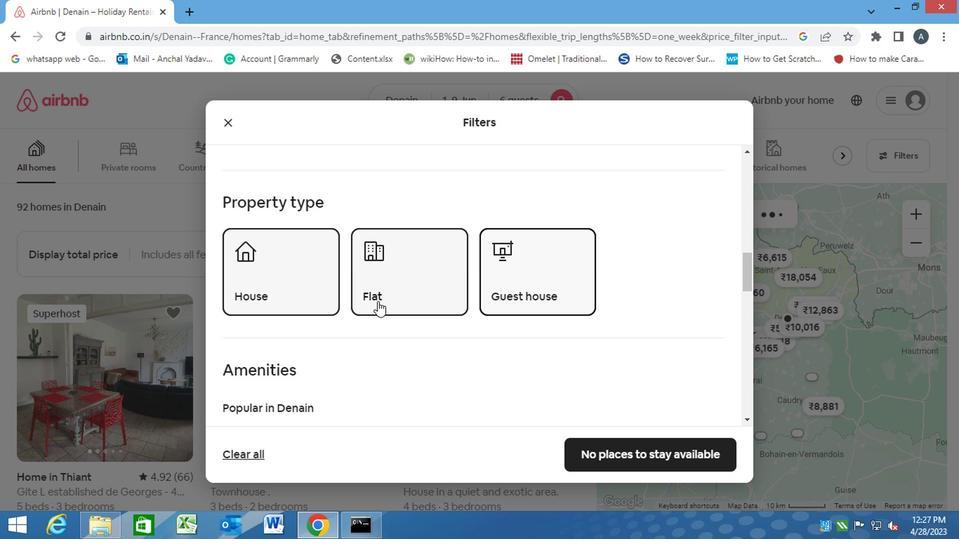 
Action: Mouse scrolled (332, 319) with delta (0, 0)
Screenshot: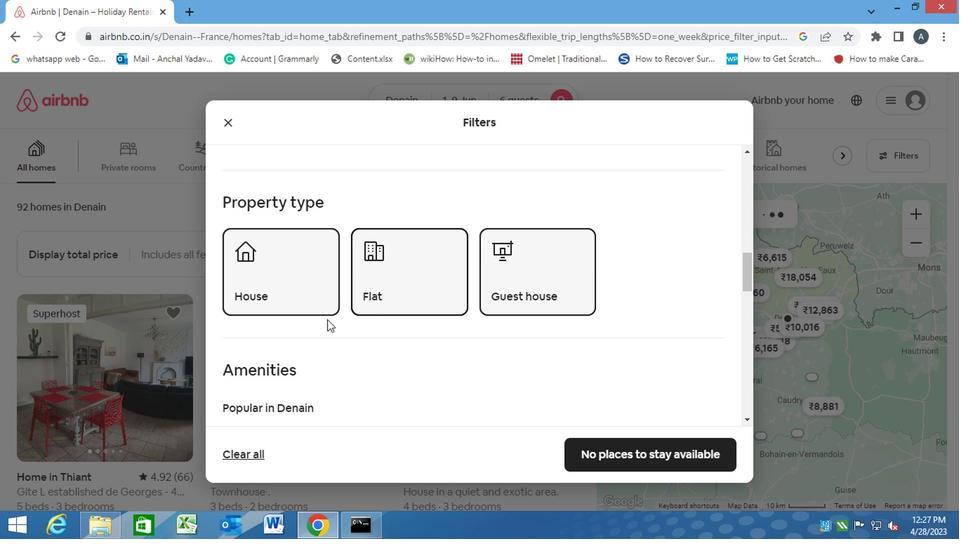 
Action: Mouse scrolled (332, 319) with delta (0, 0)
Screenshot: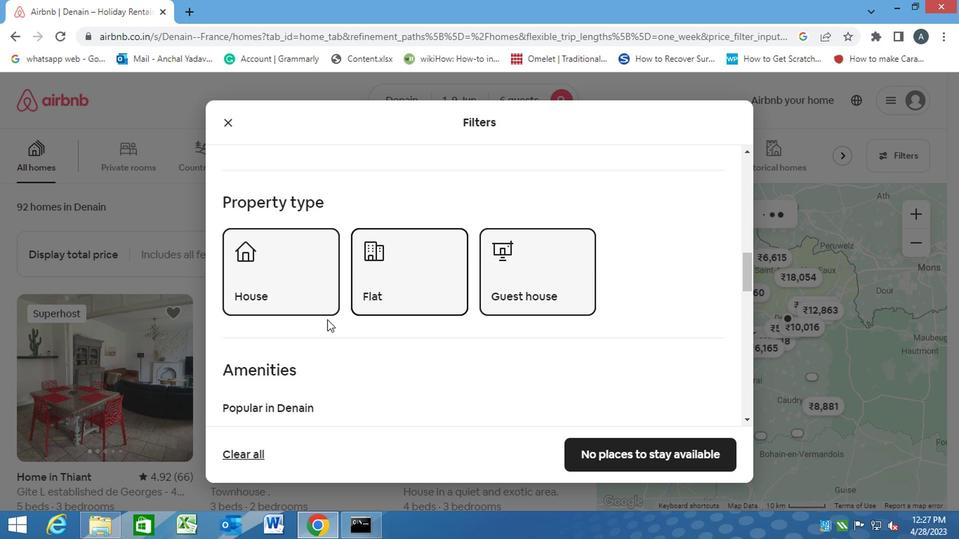 
Action: Mouse moved to (331, 320)
Screenshot: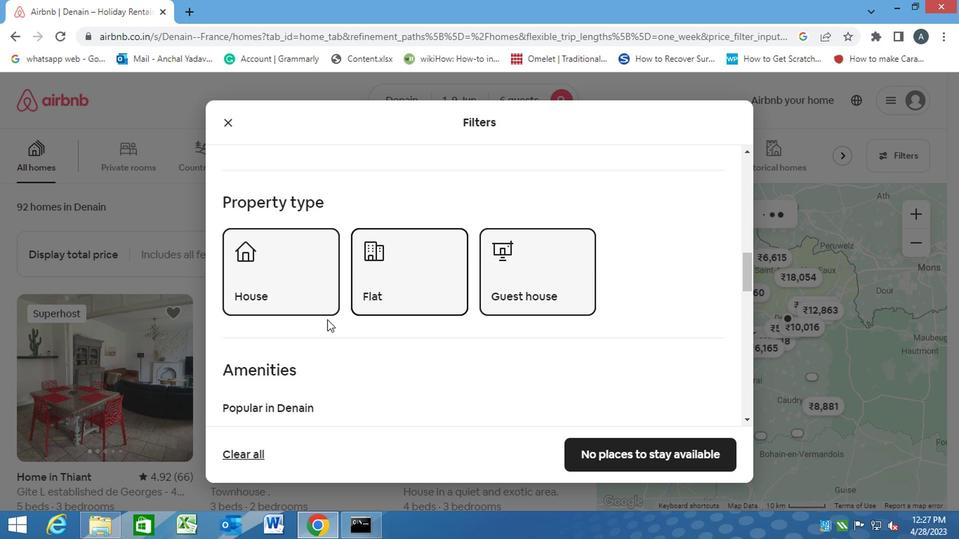 
Action: Mouse scrolled (331, 319) with delta (0, 0)
Screenshot: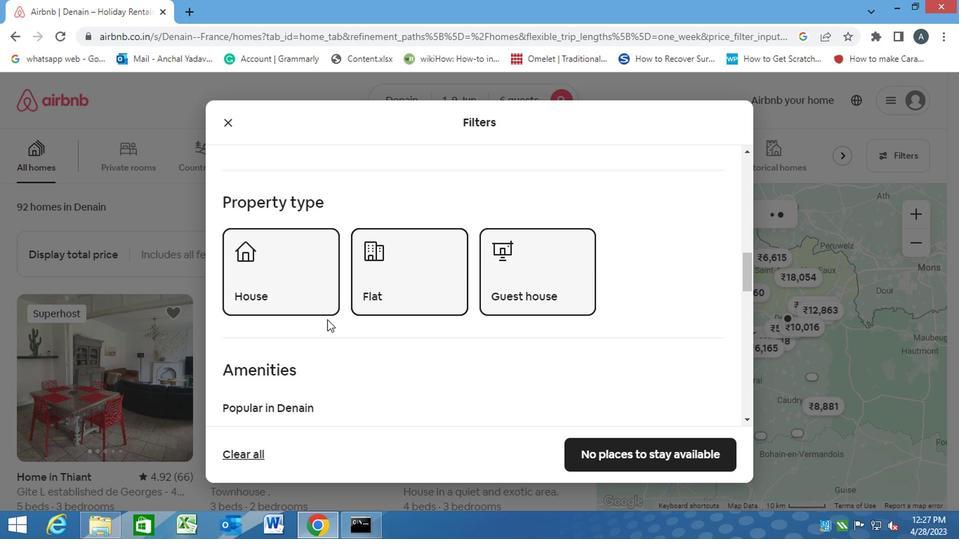 
Action: Mouse scrolled (331, 319) with delta (0, 0)
Screenshot: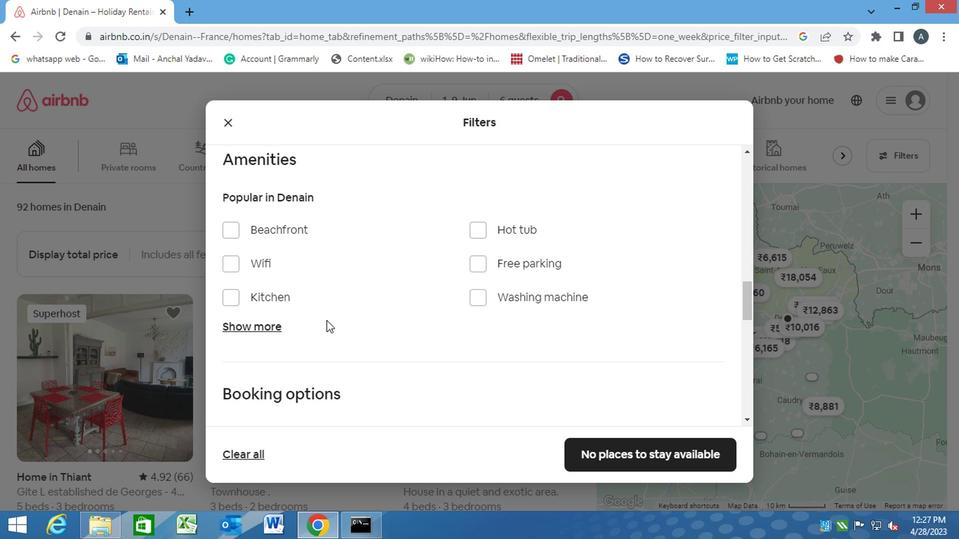 
Action: Mouse scrolled (331, 319) with delta (0, 0)
Screenshot: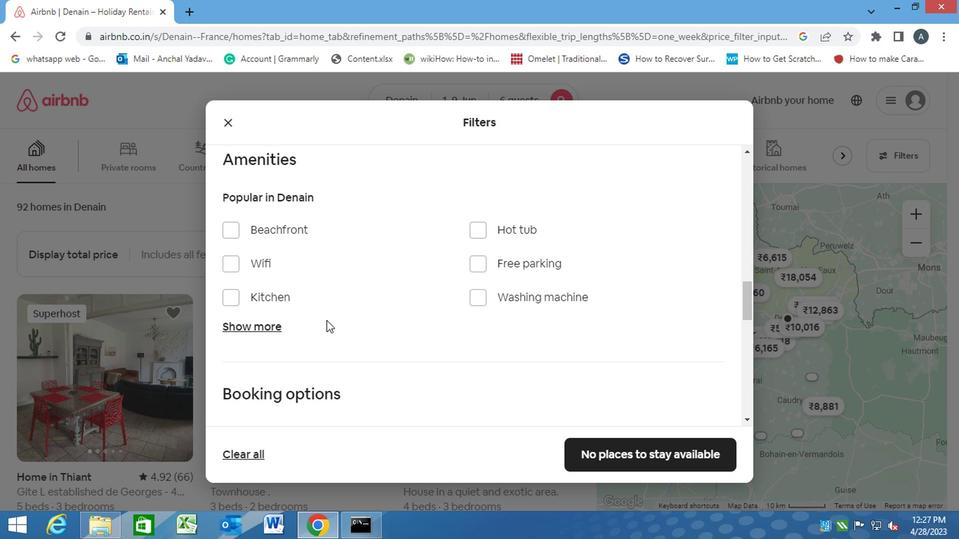 
Action: Mouse scrolled (331, 319) with delta (0, 0)
Screenshot: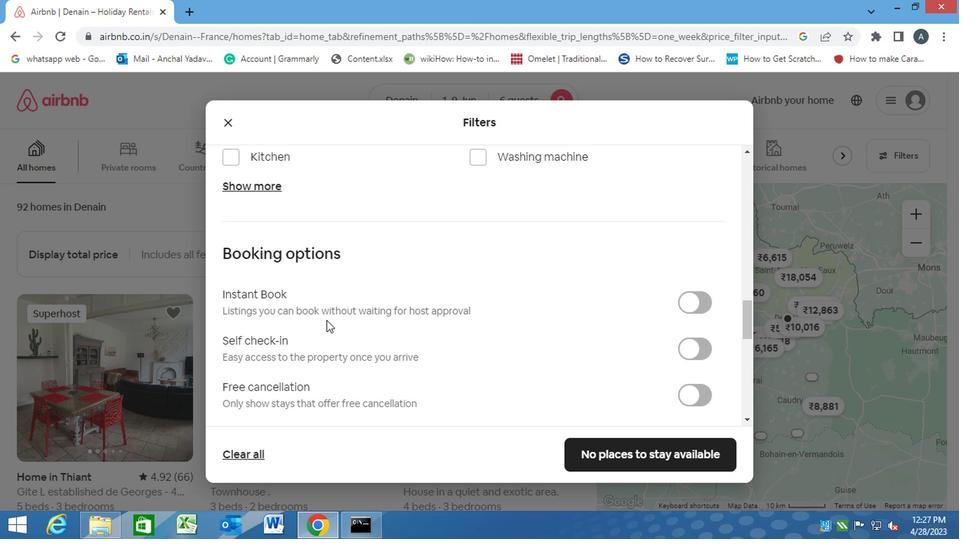 
Action: Mouse moved to (686, 275)
Screenshot: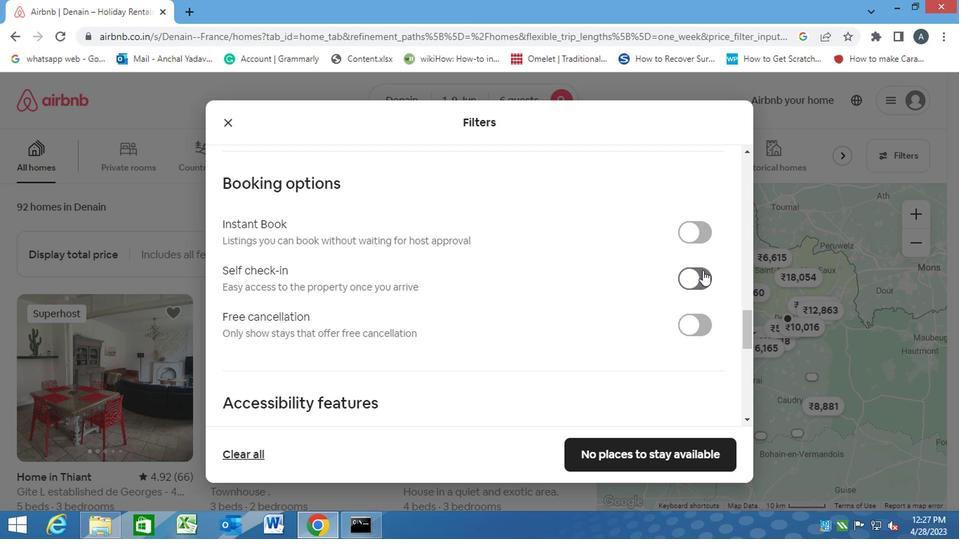 
Action: Mouse pressed left at (686, 275)
Screenshot: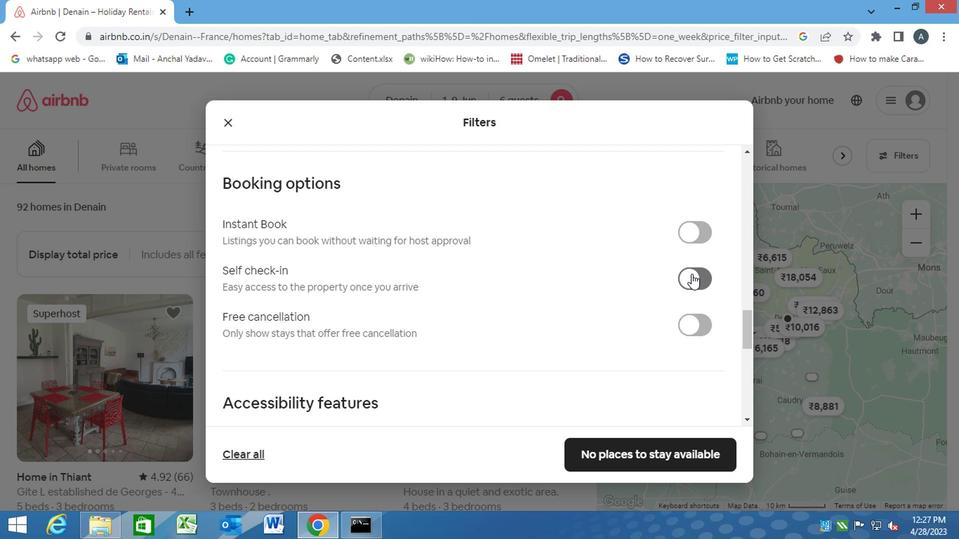 
Action: Mouse moved to (436, 365)
Screenshot: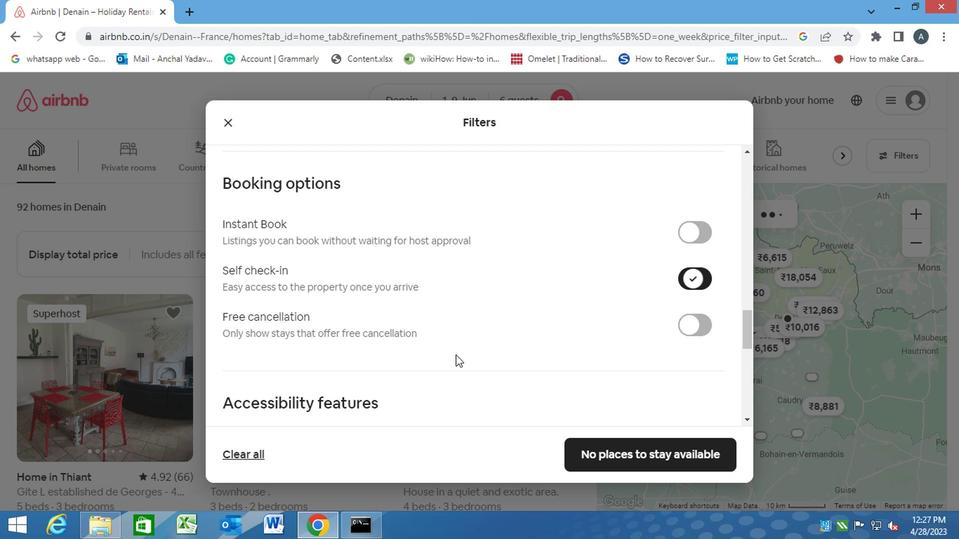 
Action: Mouse scrolled (436, 365) with delta (0, 0)
Screenshot: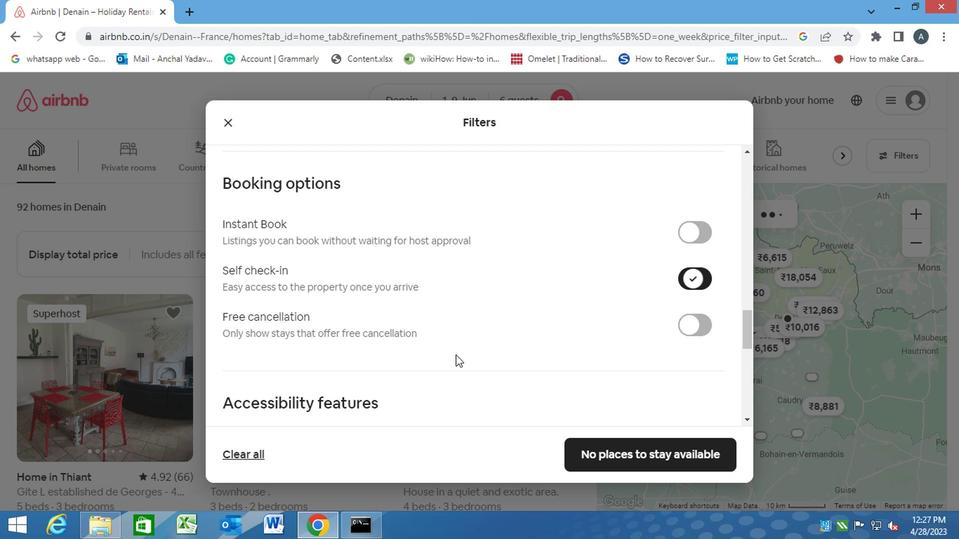 
Action: Mouse moved to (429, 375)
Screenshot: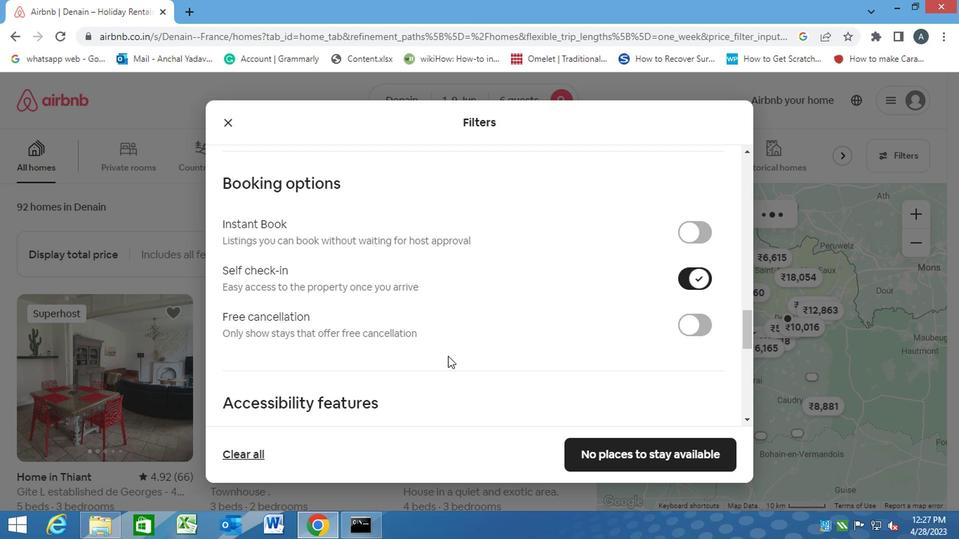 
Action: Mouse scrolled (429, 374) with delta (0, 0)
Screenshot: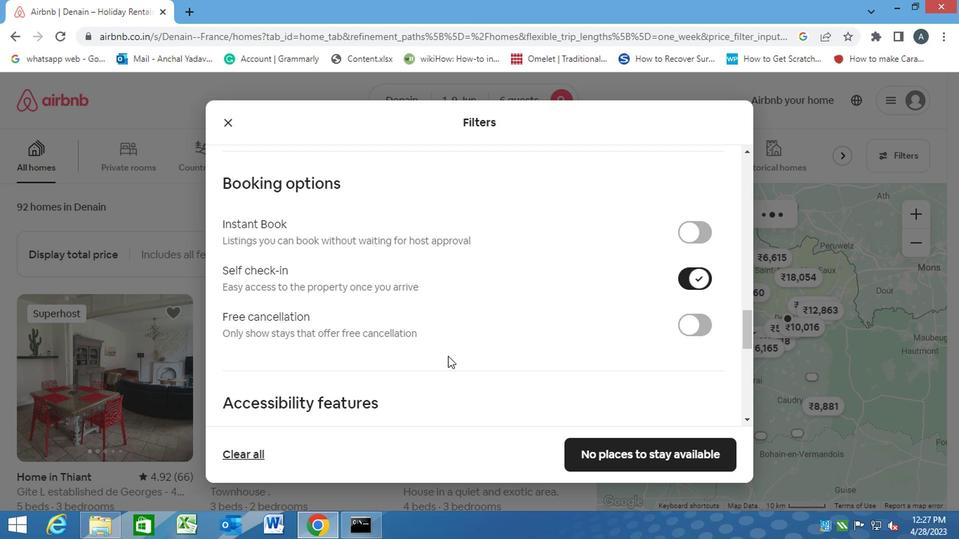 
Action: Mouse moved to (427, 376)
Screenshot: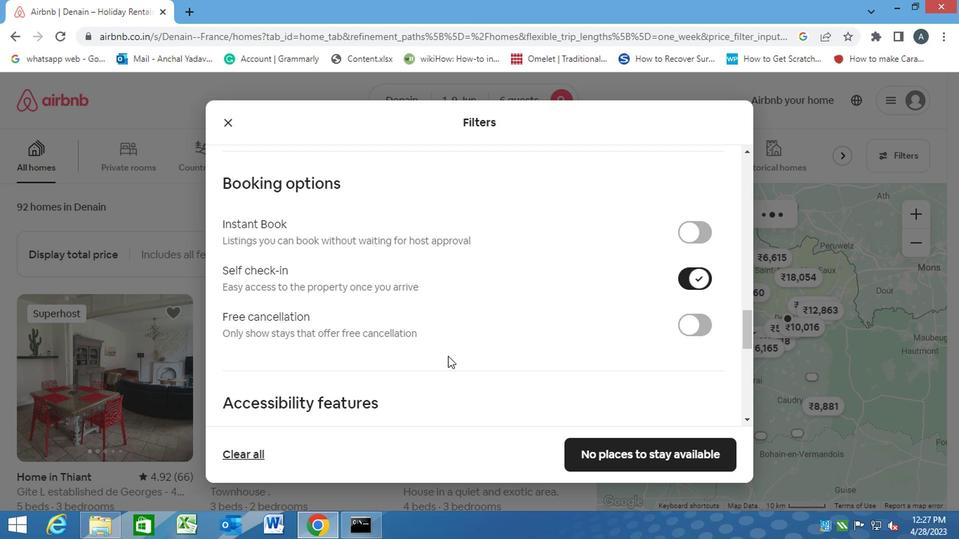 
Action: Mouse scrolled (427, 375) with delta (0, 0)
Screenshot: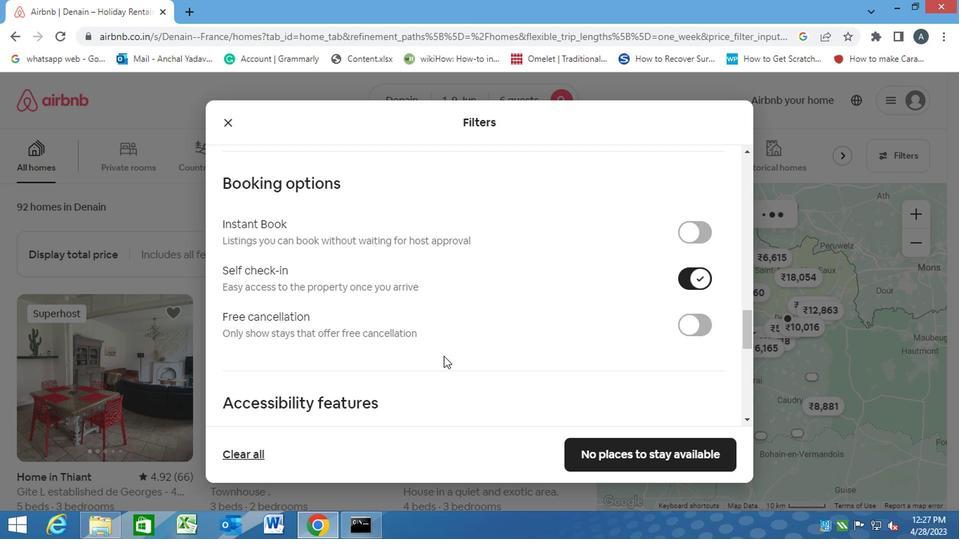 
Action: Mouse scrolled (427, 375) with delta (0, 0)
Screenshot: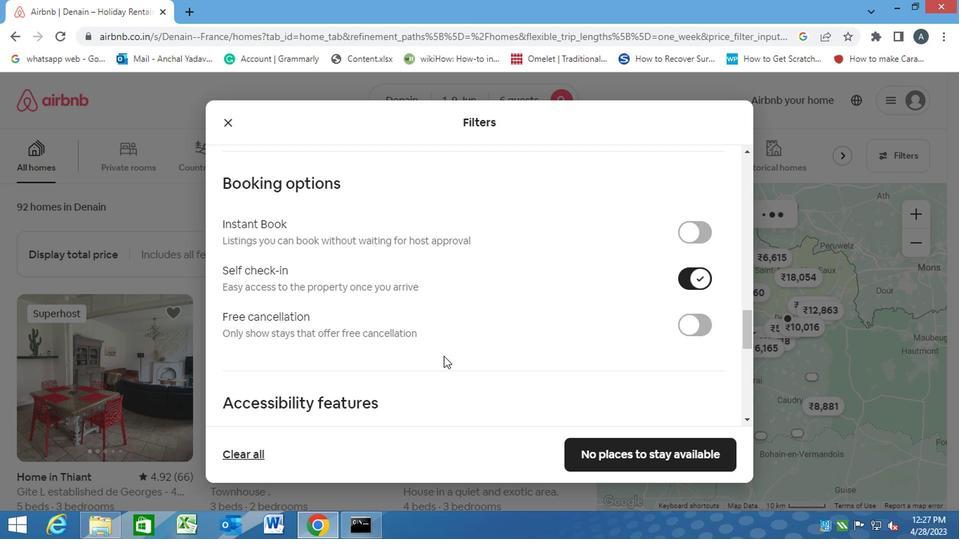 
Action: Mouse scrolled (427, 375) with delta (0, 0)
Screenshot: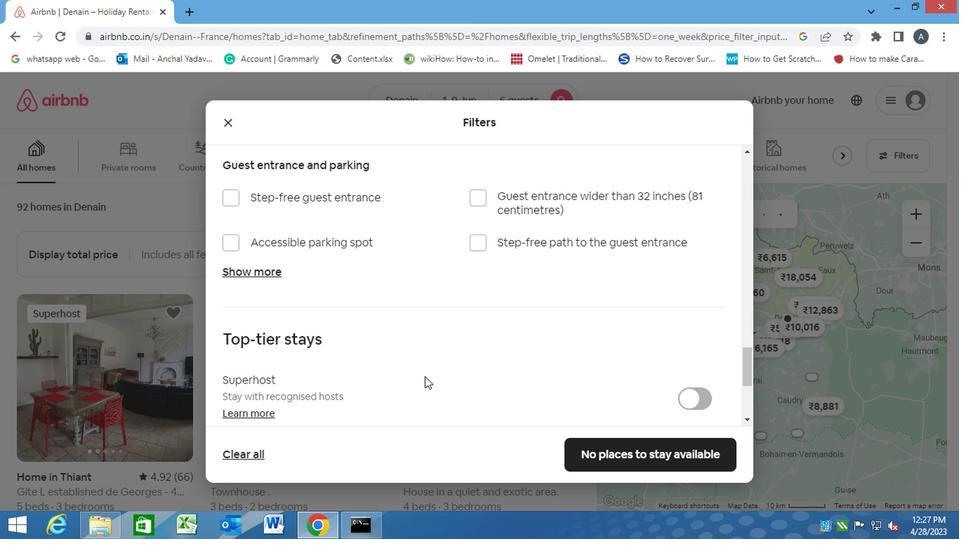 
Action: Mouse moved to (425, 378)
Screenshot: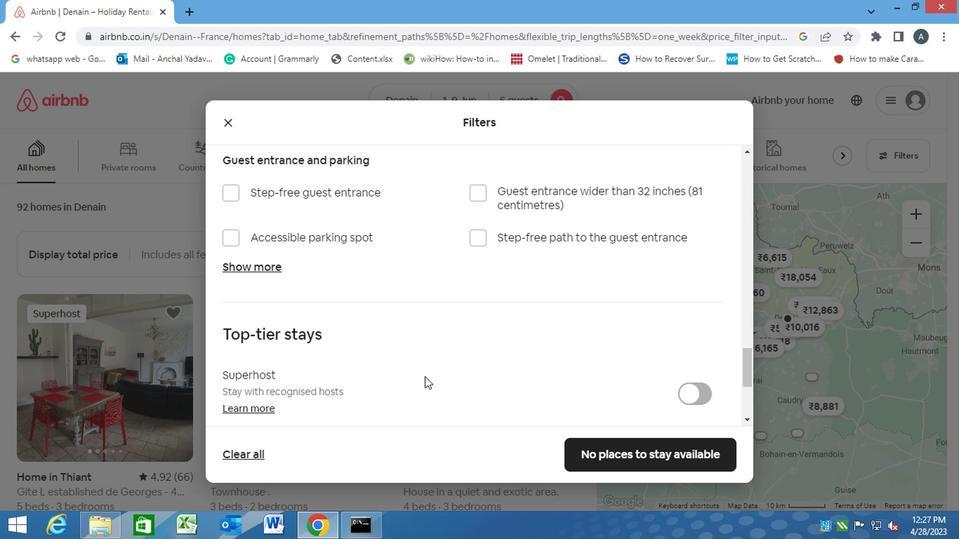 
Action: Mouse scrolled (425, 377) with delta (0, 0)
Screenshot: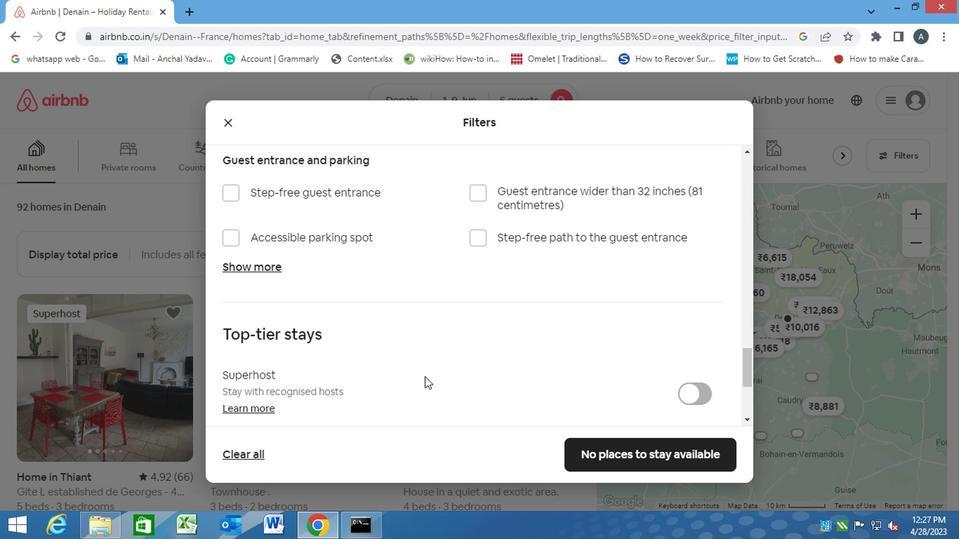 
Action: Mouse moved to (424, 378)
Screenshot: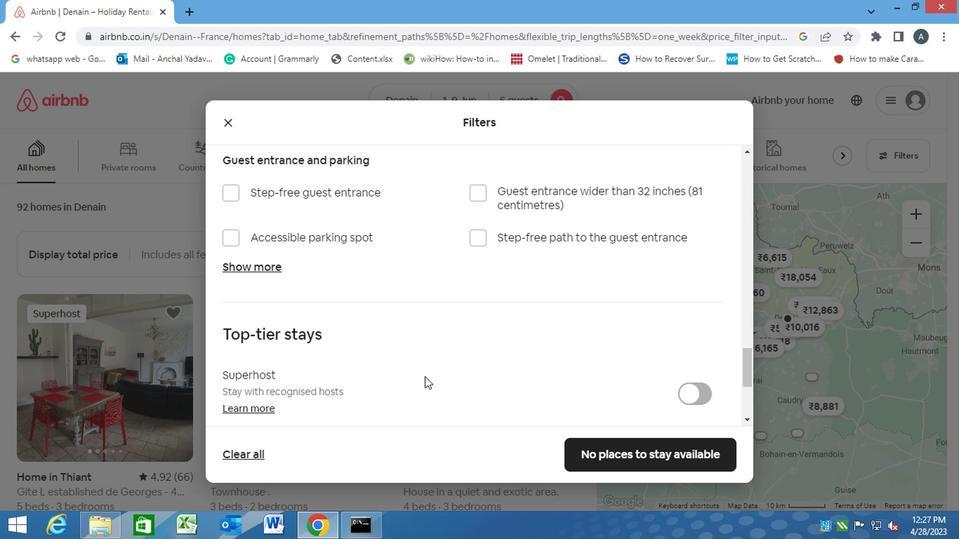
Action: Mouse scrolled (424, 377) with delta (0, 0)
Screenshot: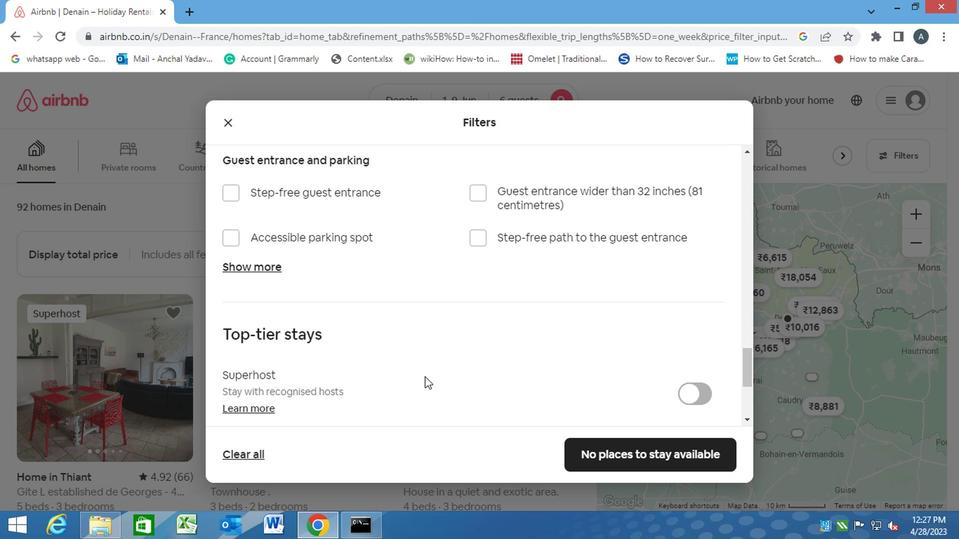 
Action: Mouse moved to (424, 378)
Screenshot: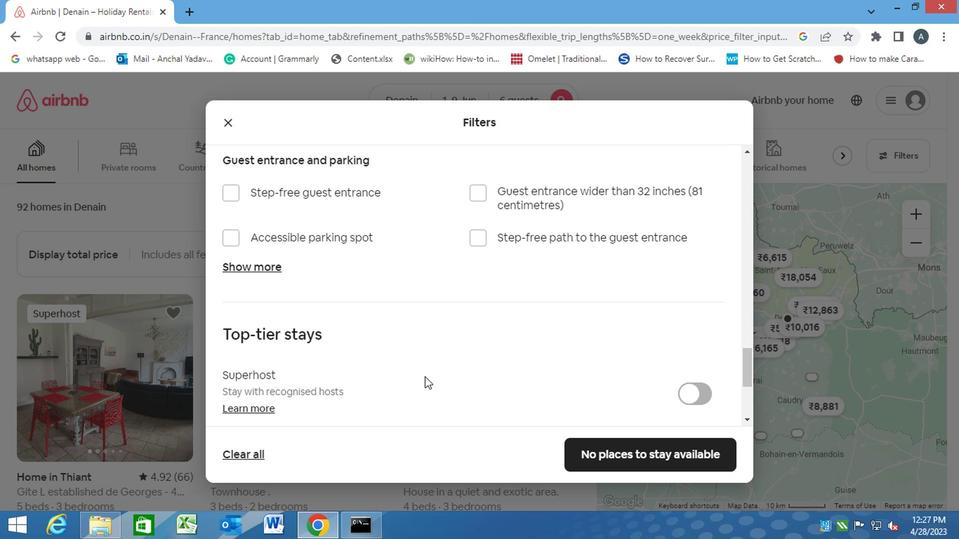 
Action: Mouse scrolled (424, 377) with delta (0, 0)
Screenshot: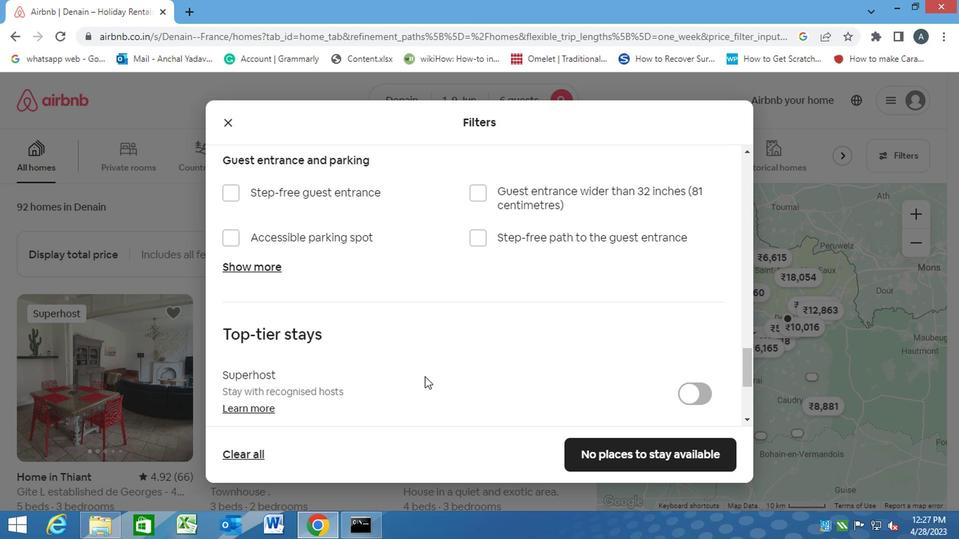 
Action: Mouse moved to (238, 326)
Screenshot: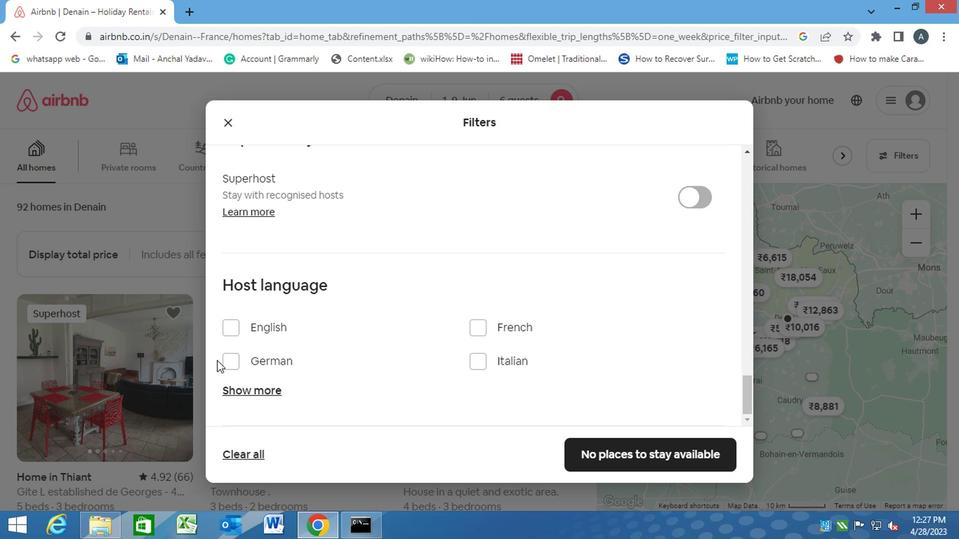 
Action: Mouse pressed left at (238, 326)
Screenshot: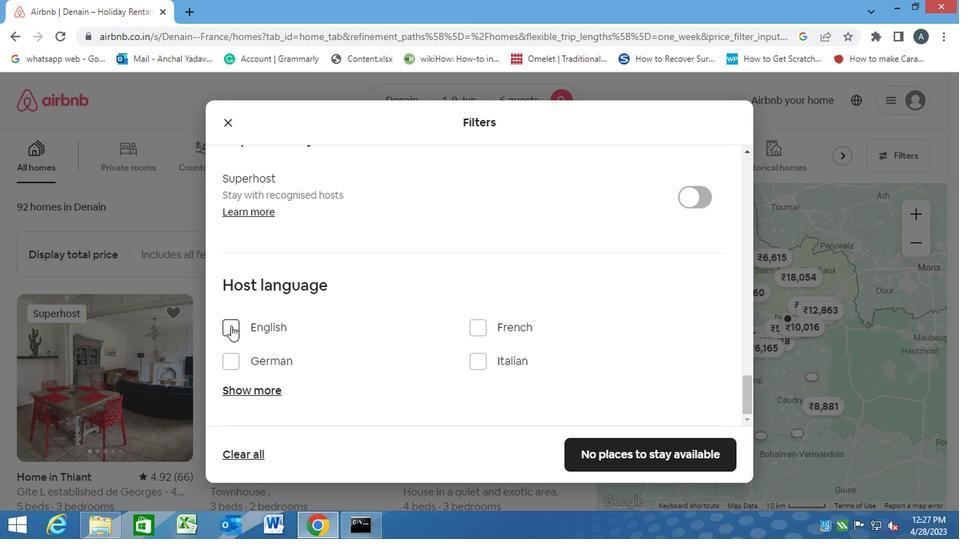 
Action: Mouse moved to (644, 451)
Screenshot: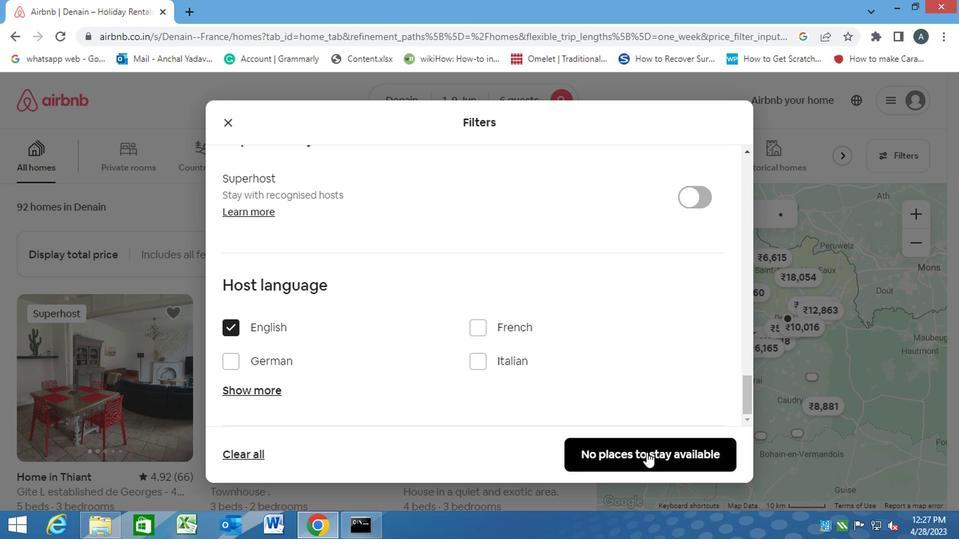 
Action: Mouse pressed left at (644, 451)
Screenshot: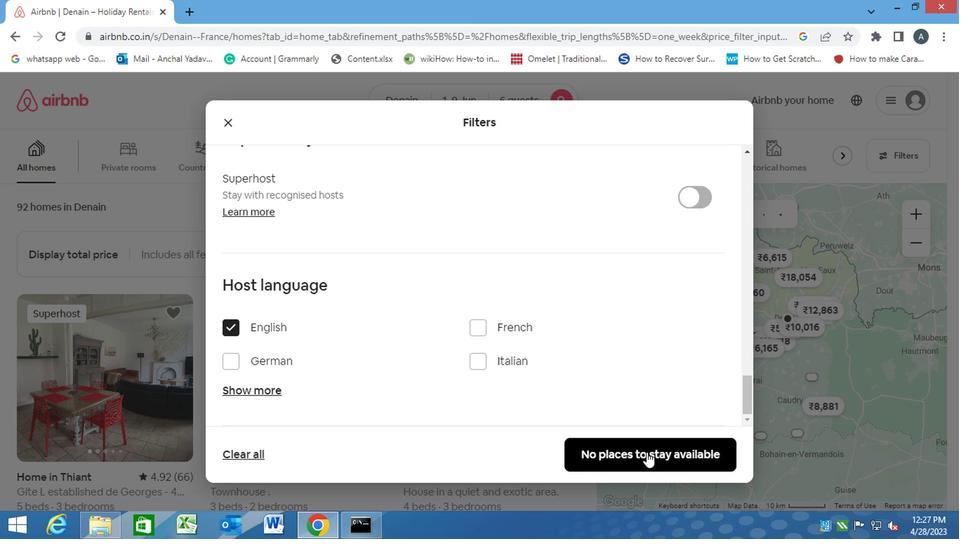
Action: Mouse moved to (643, 451)
Screenshot: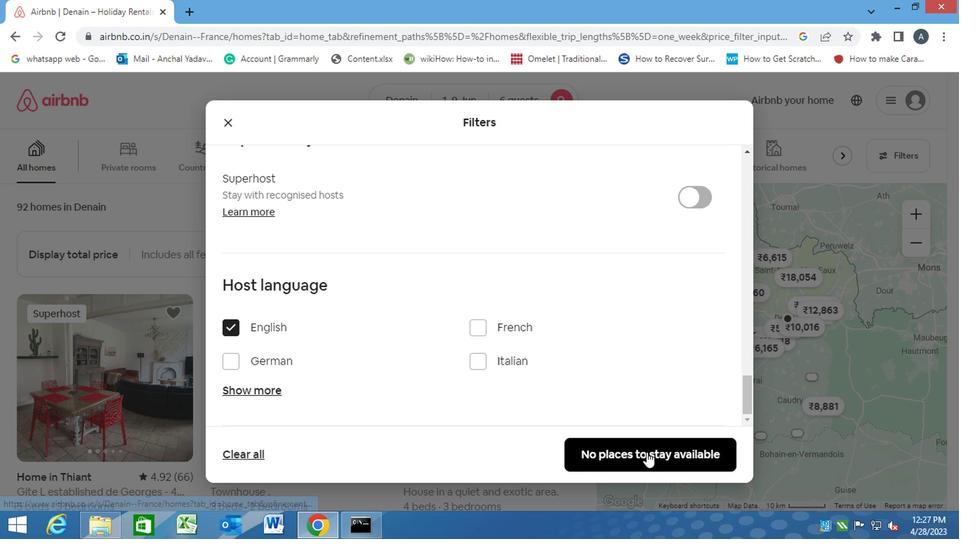
